 Task: Select the warning option in the lint id selector.
Action: Mouse moved to (9, 696)
Screenshot: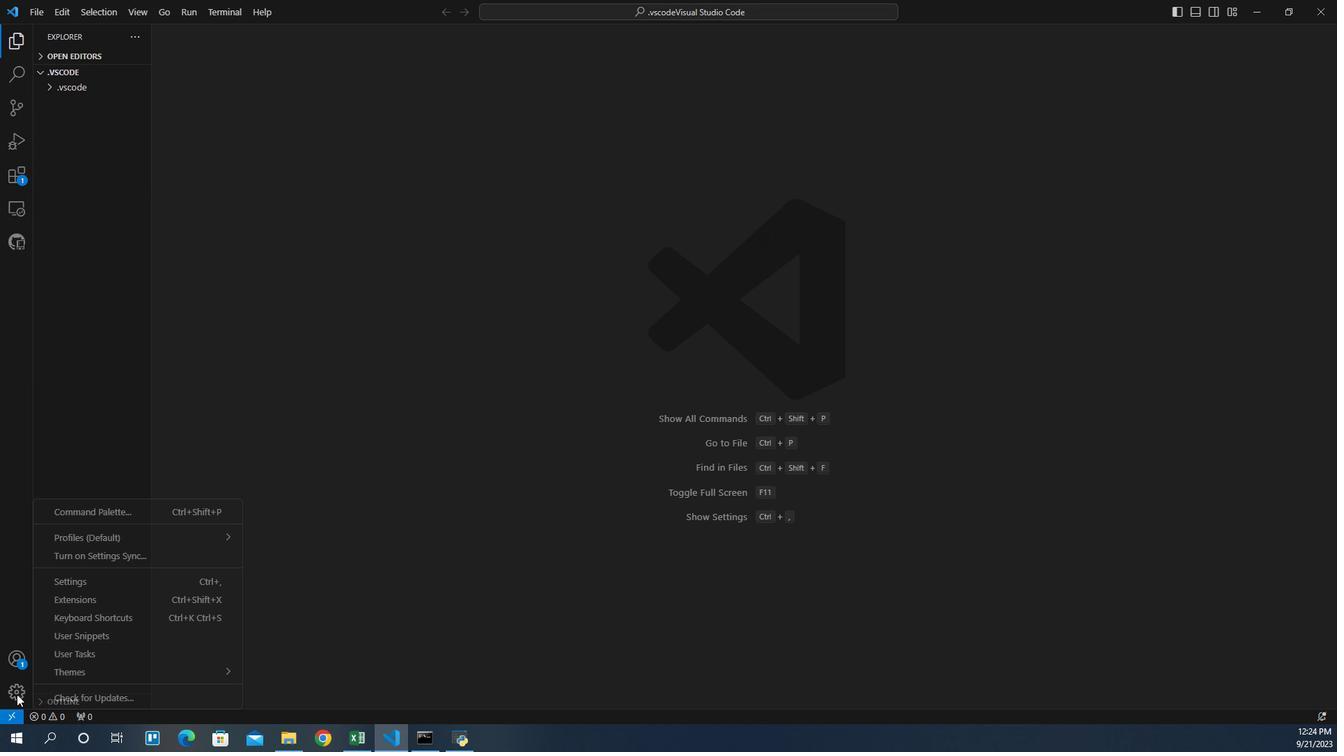 
Action: Mouse pressed left at (9, 696)
Screenshot: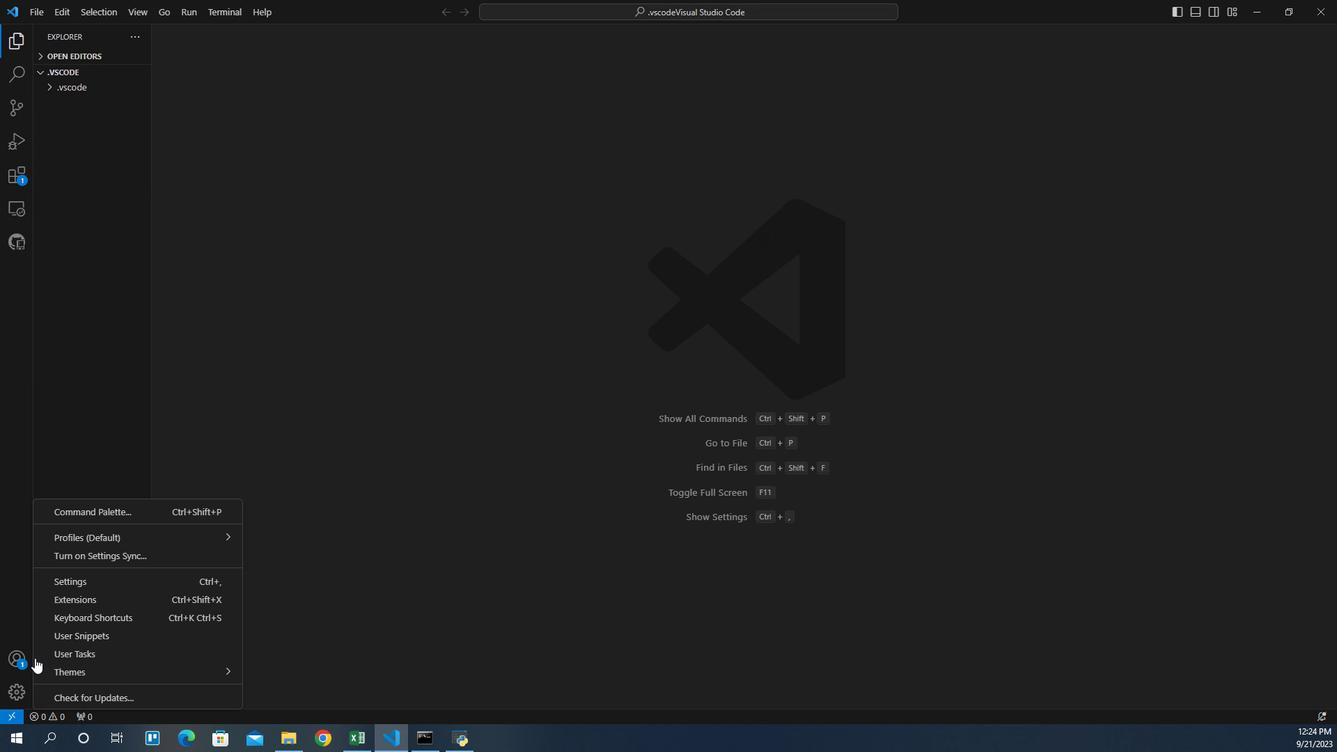 
Action: Mouse moved to (78, 590)
Screenshot: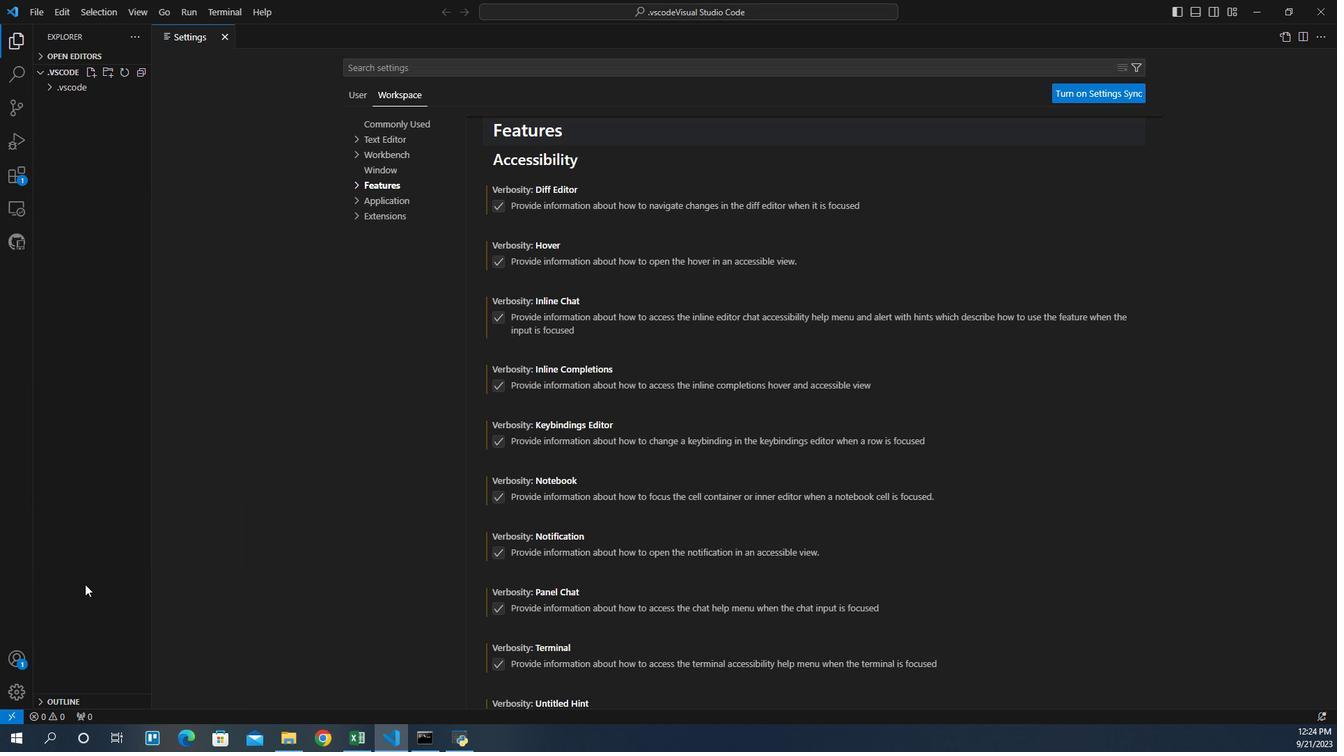 
Action: Mouse pressed left at (78, 590)
Screenshot: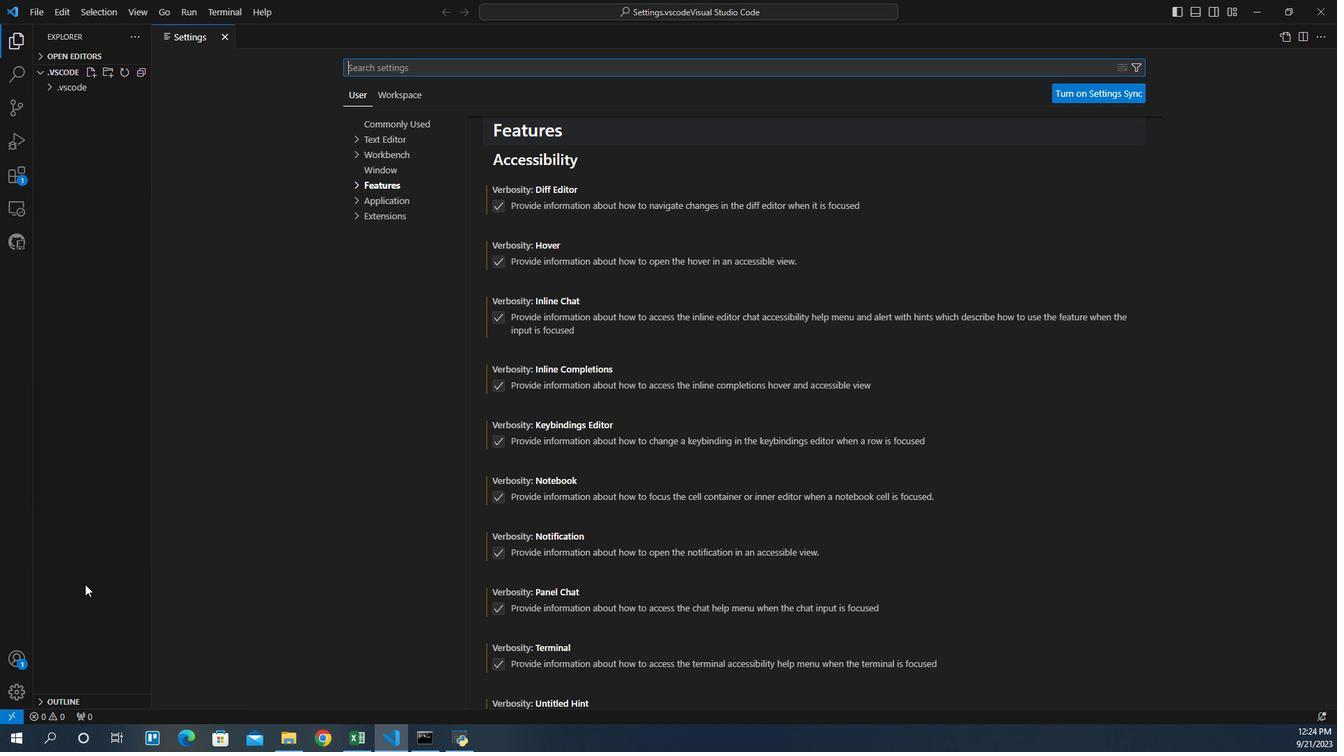 
Action: Mouse moved to (402, 117)
Screenshot: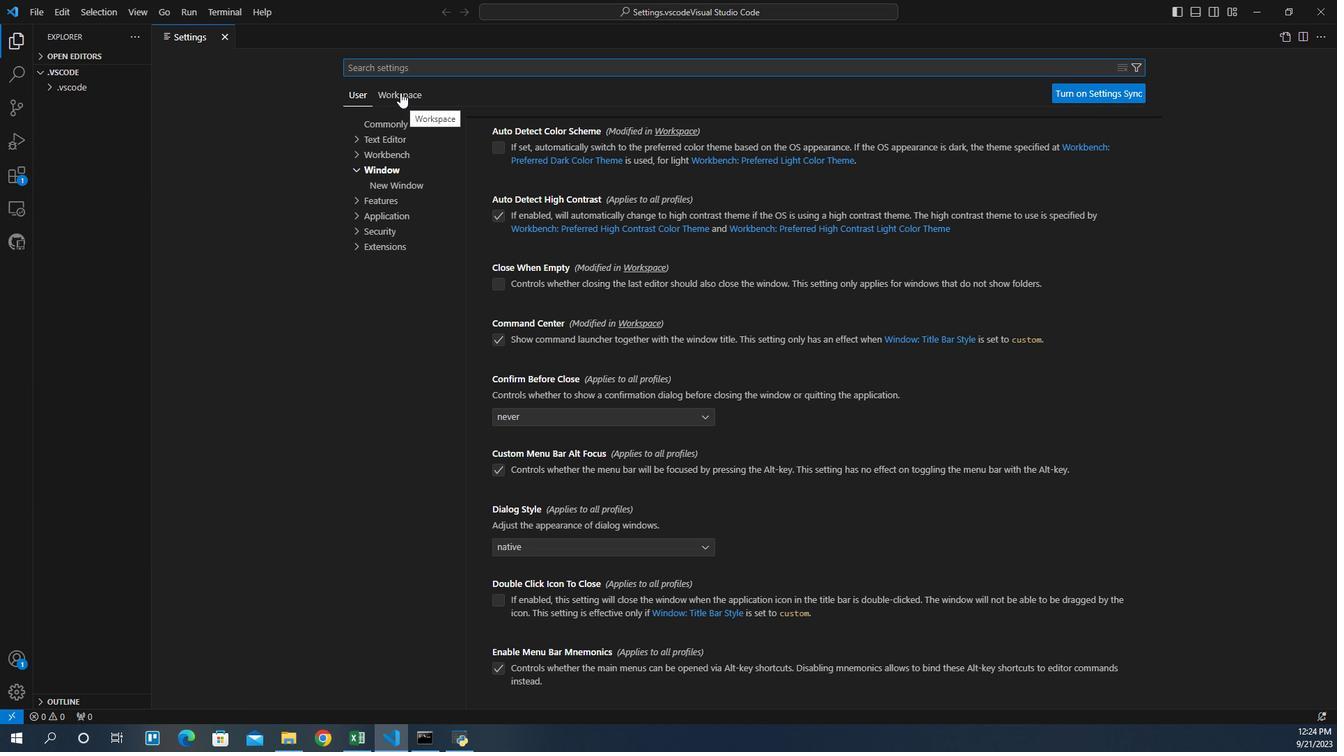 
Action: Mouse pressed left at (402, 117)
Screenshot: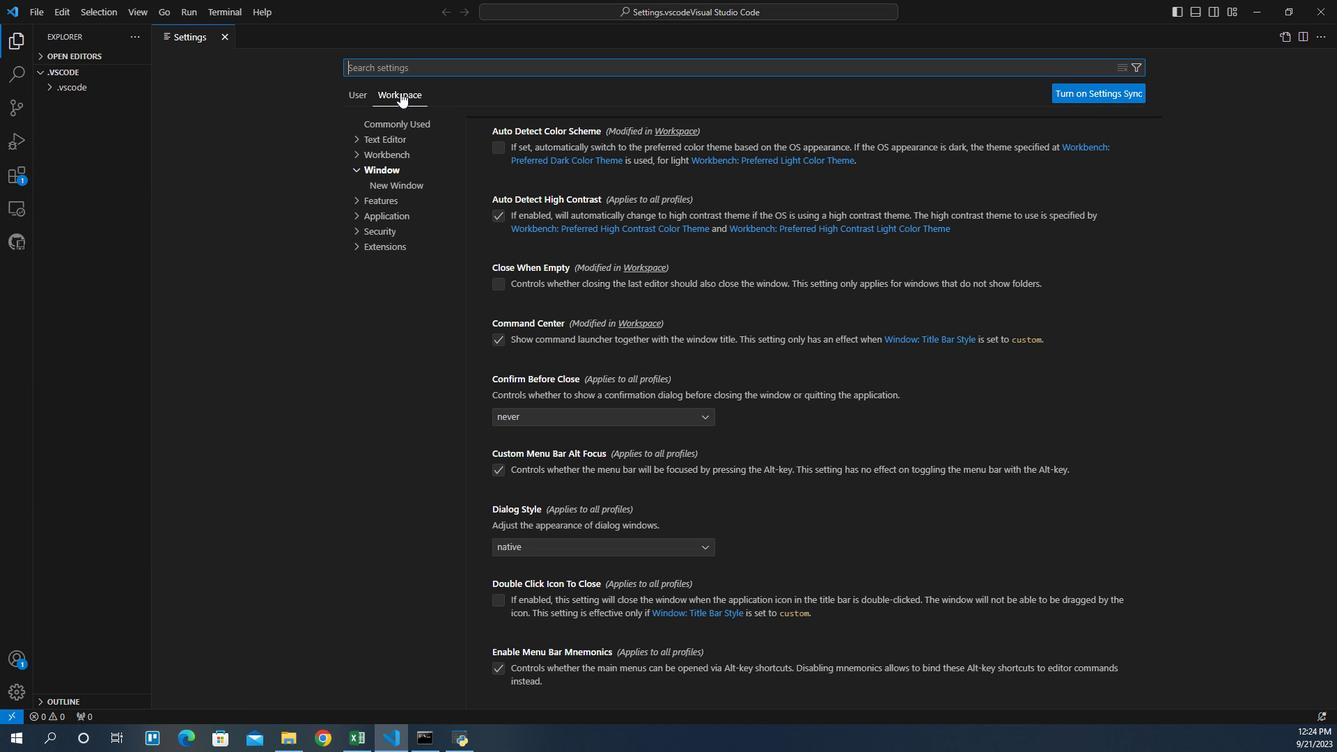 
Action: Mouse moved to (372, 234)
Screenshot: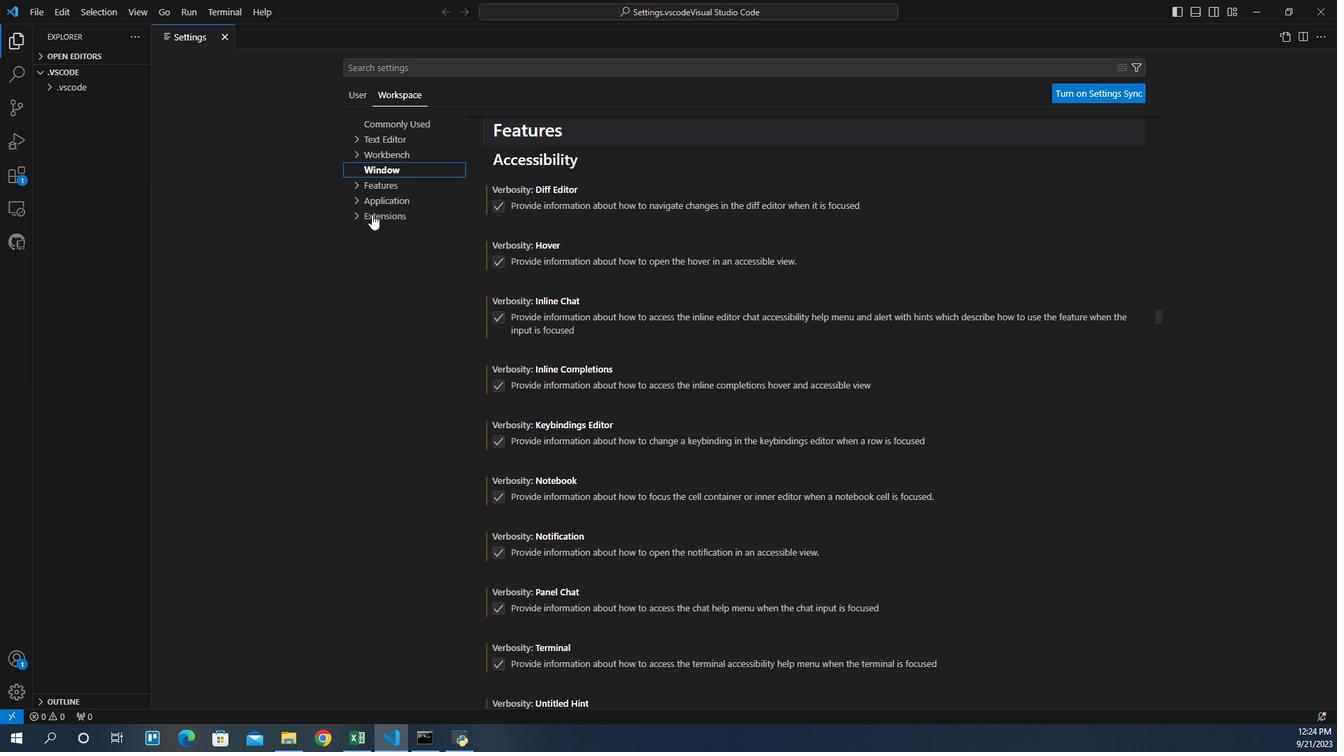 
Action: Mouse pressed left at (372, 234)
Screenshot: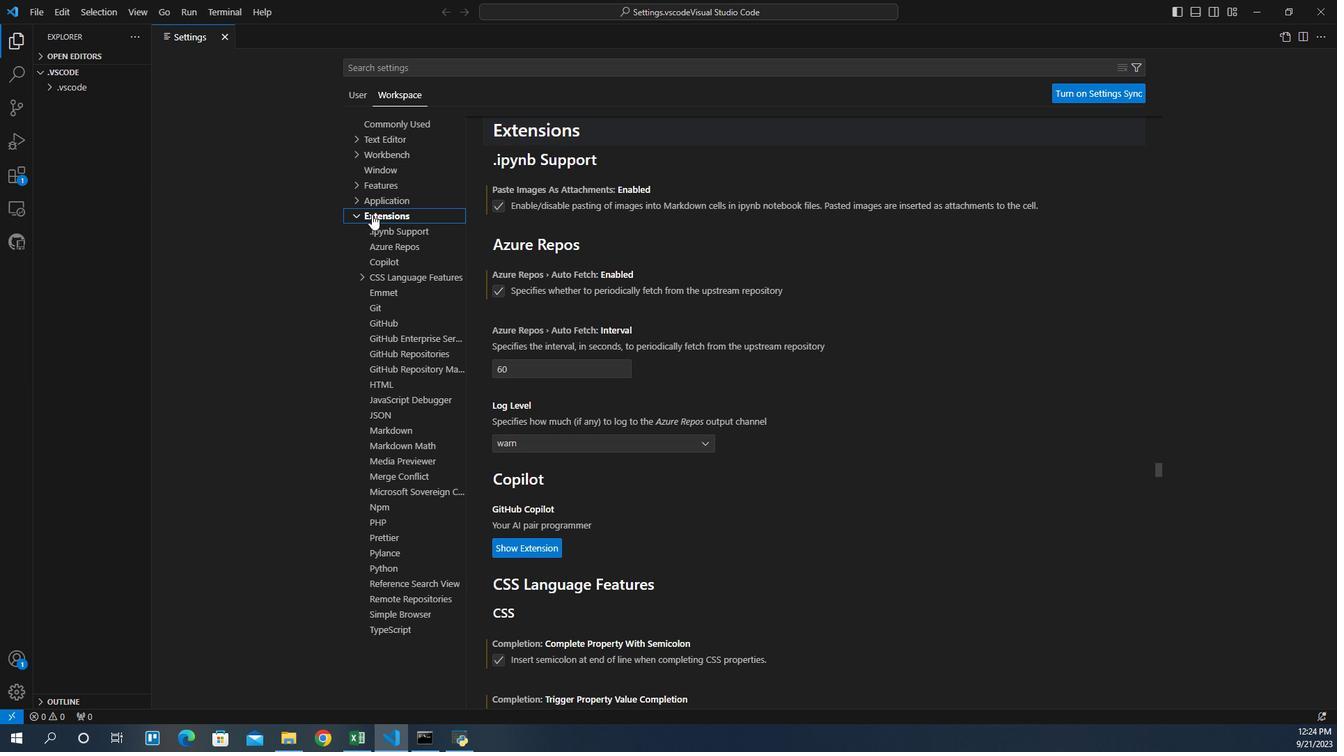 
Action: Mouse moved to (372, 290)
Screenshot: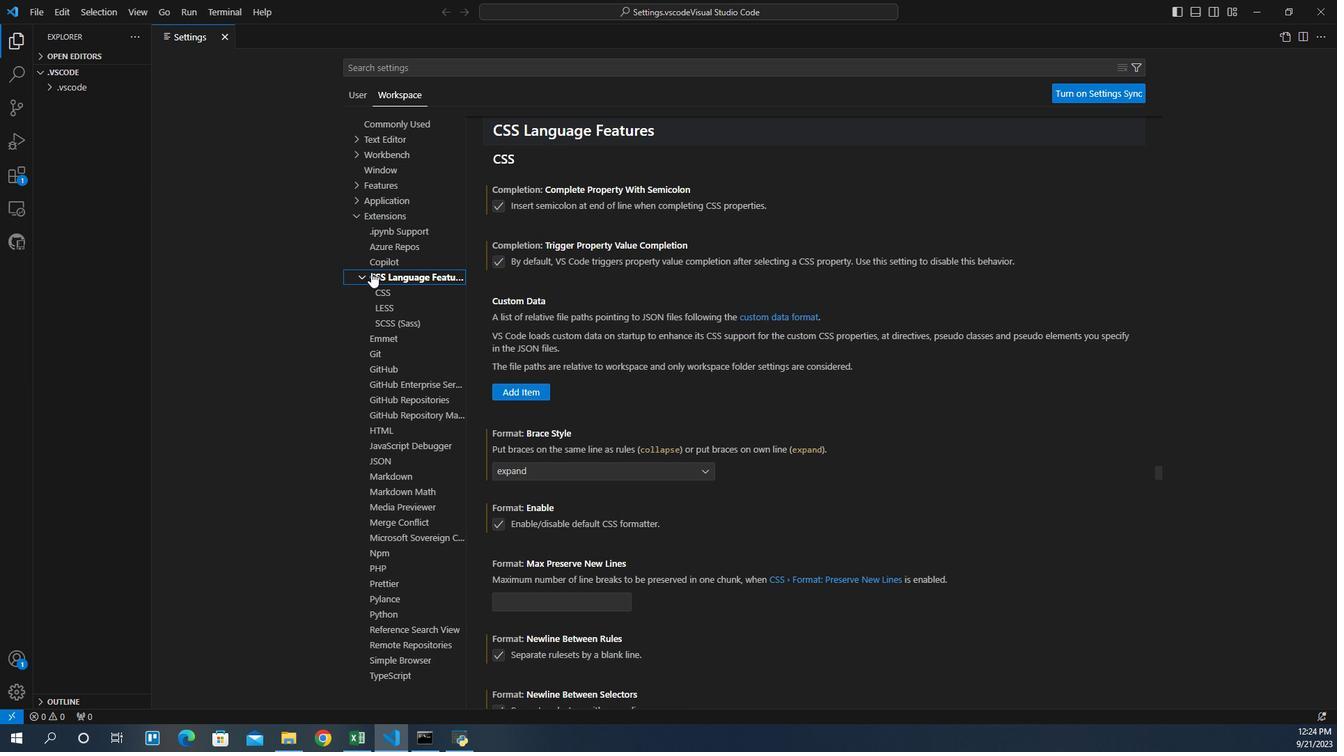 
Action: Mouse pressed left at (372, 290)
Screenshot: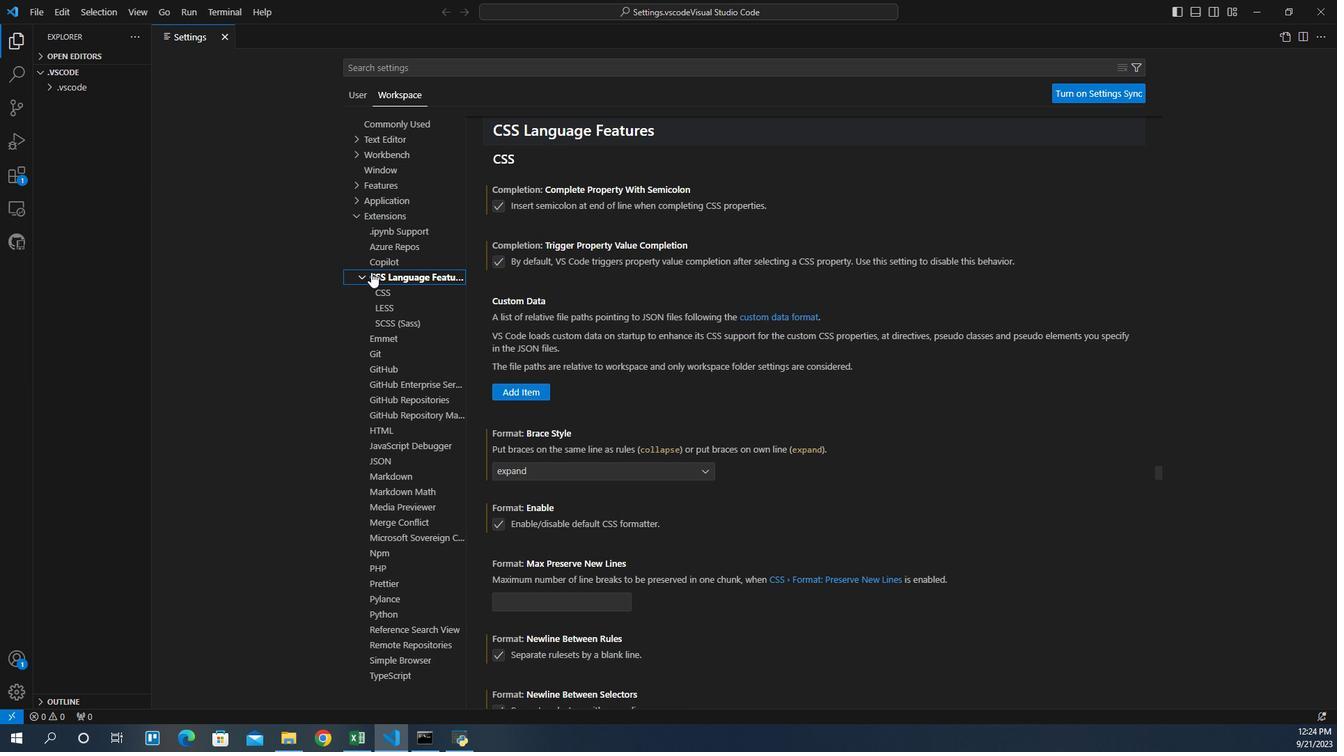 
Action: Mouse moved to (386, 323)
Screenshot: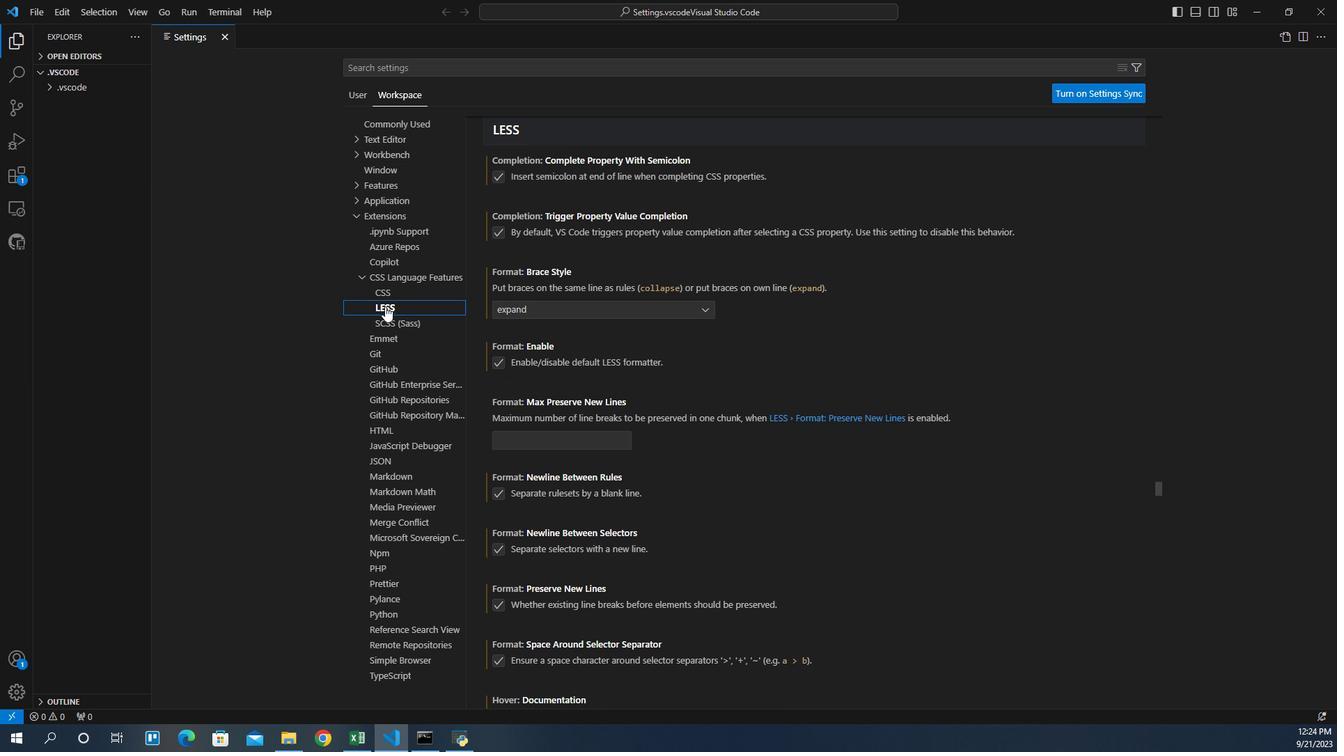 
Action: Mouse pressed left at (386, 323)
Screenshot: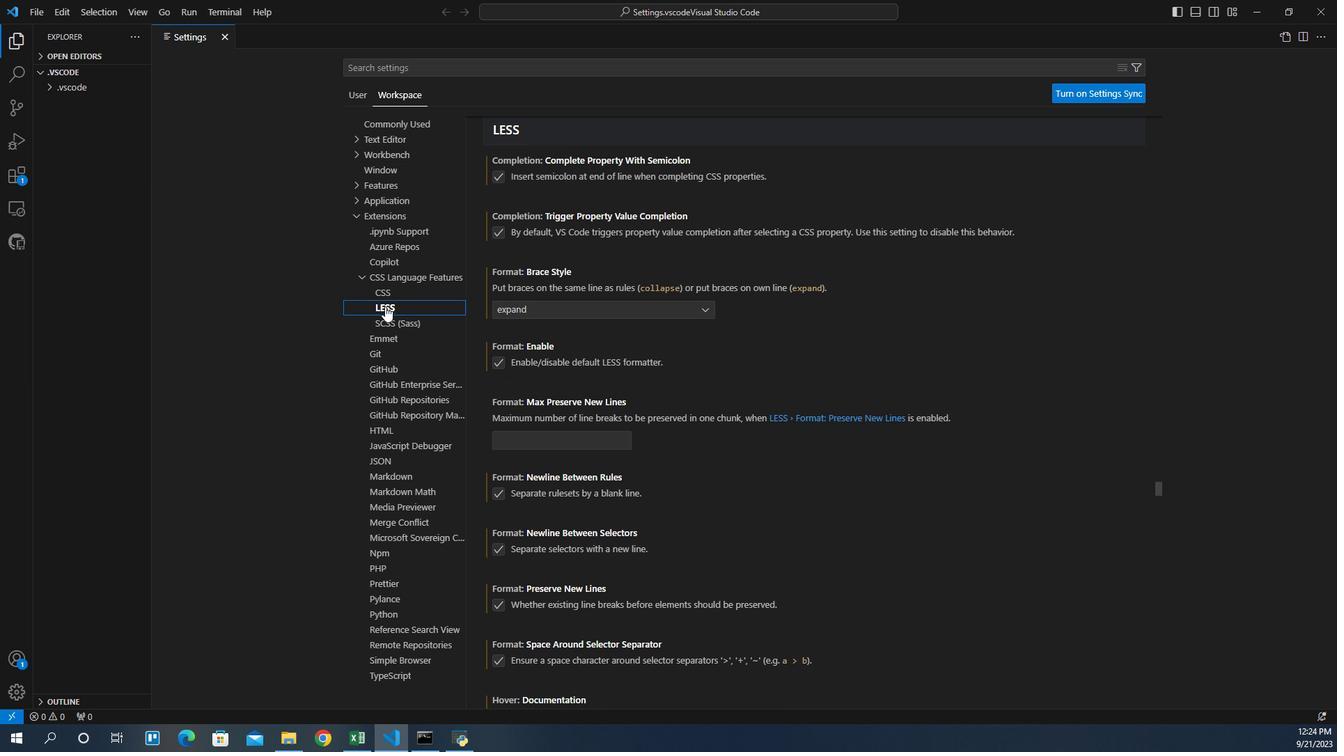 
Action: Mouse moved to (638, 503)
Screenshot: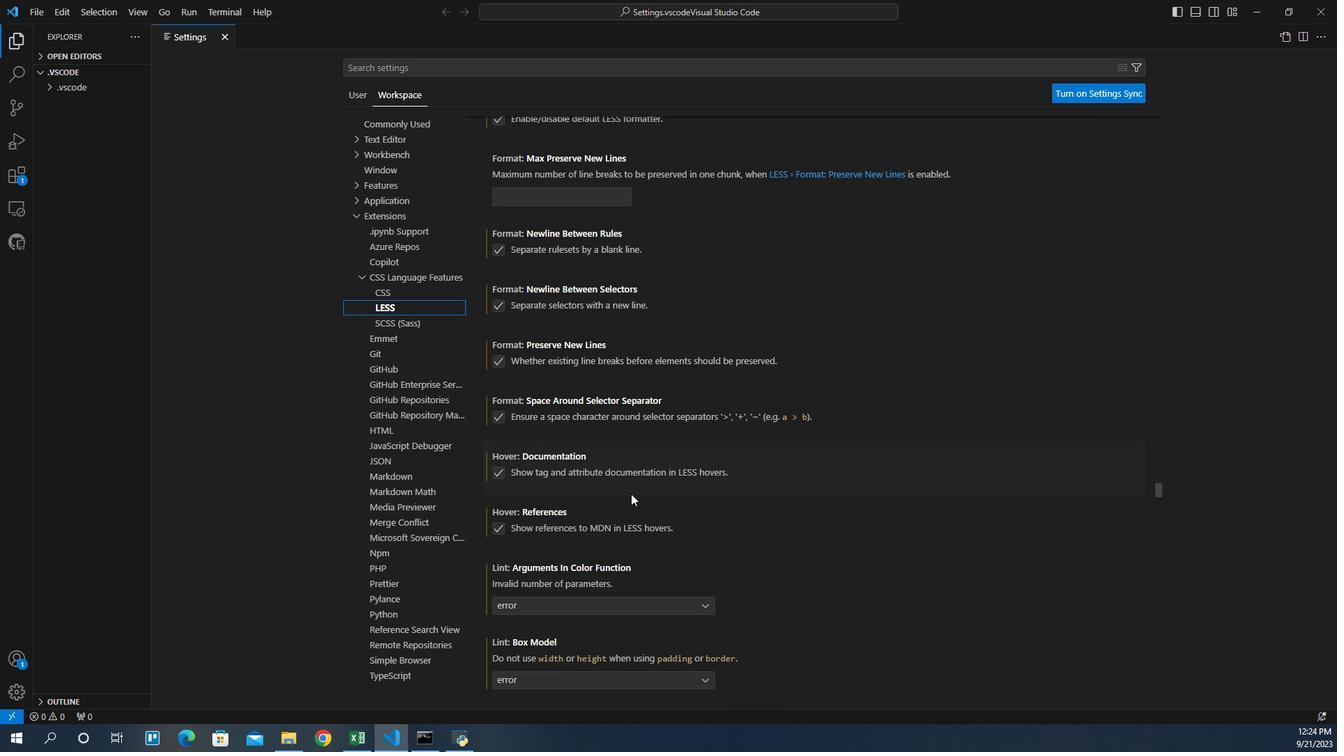 
Action: Mouse scrolled (638, 503) with delta (0, 0)
Screenshot: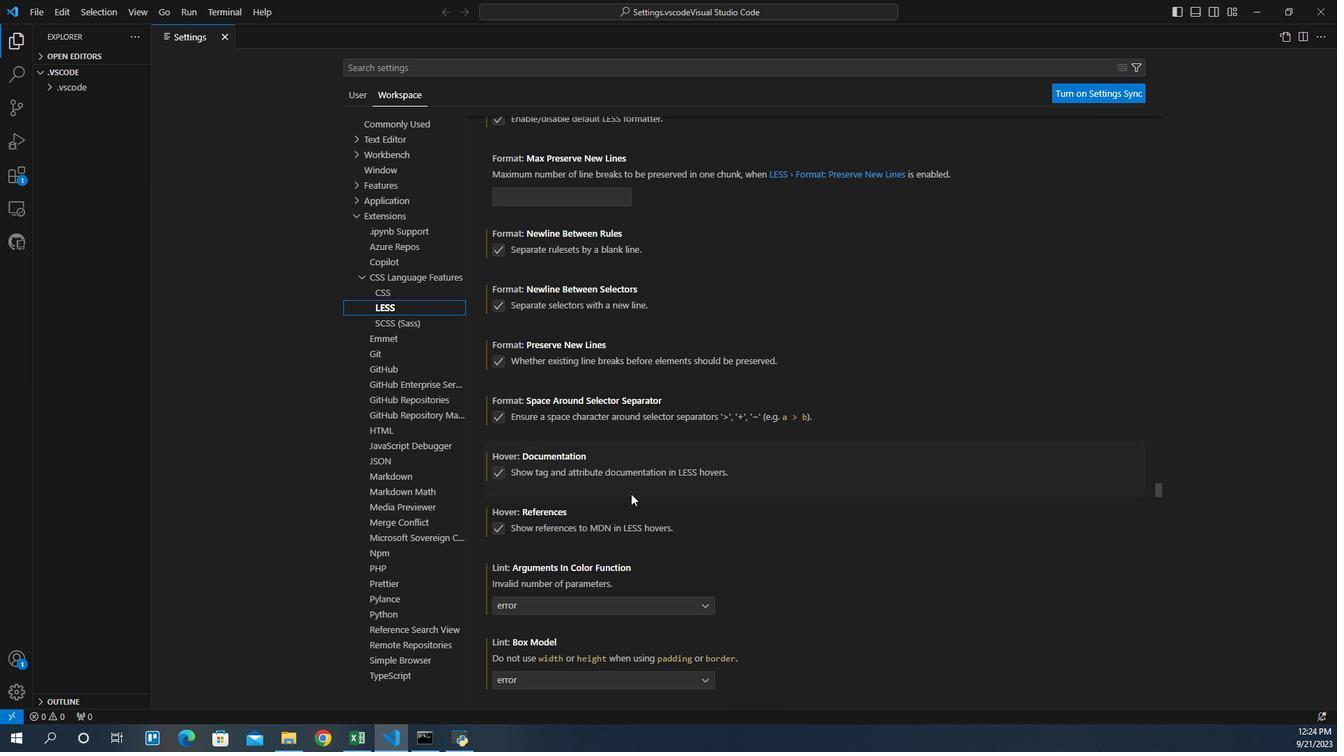 
Action: Mouse scrolled (638, 503) with delta (0, 0)
Screenshot: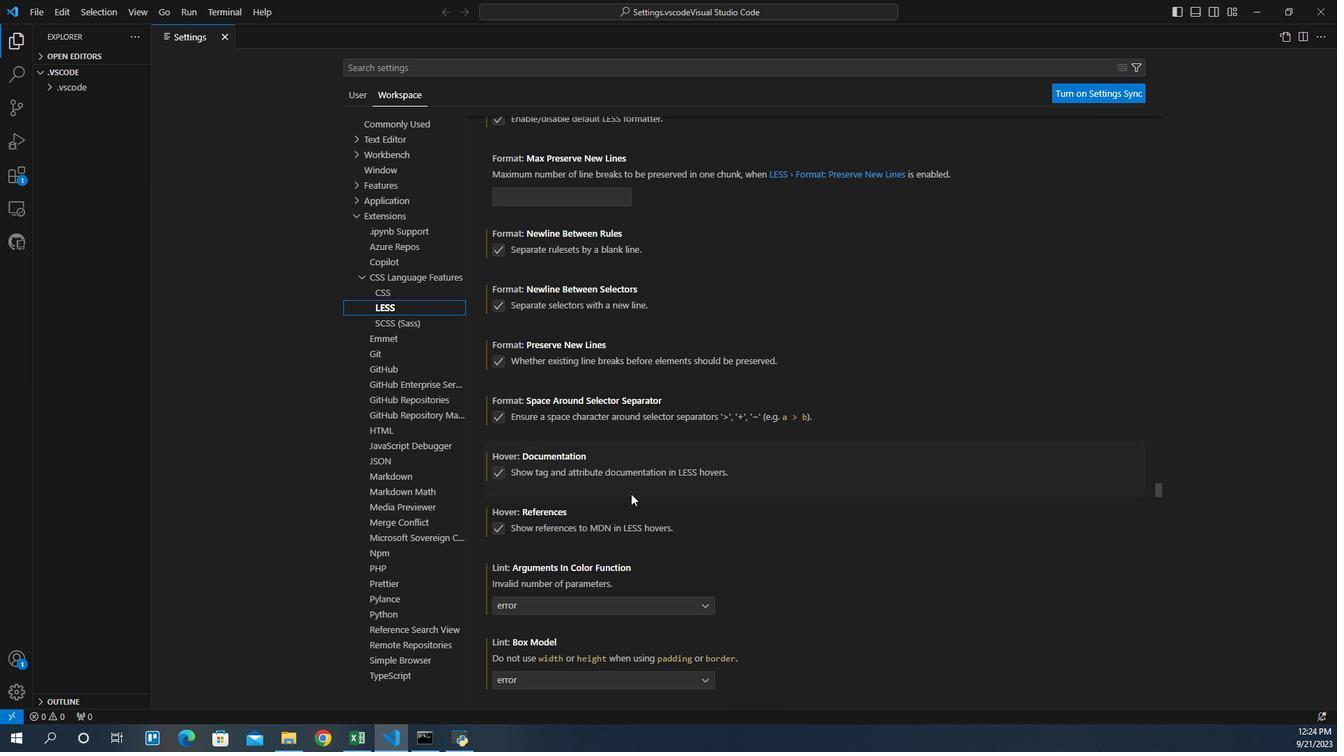 
Action: Mouse scrolled (638, 503) with delta (0, 0)
Screenshot: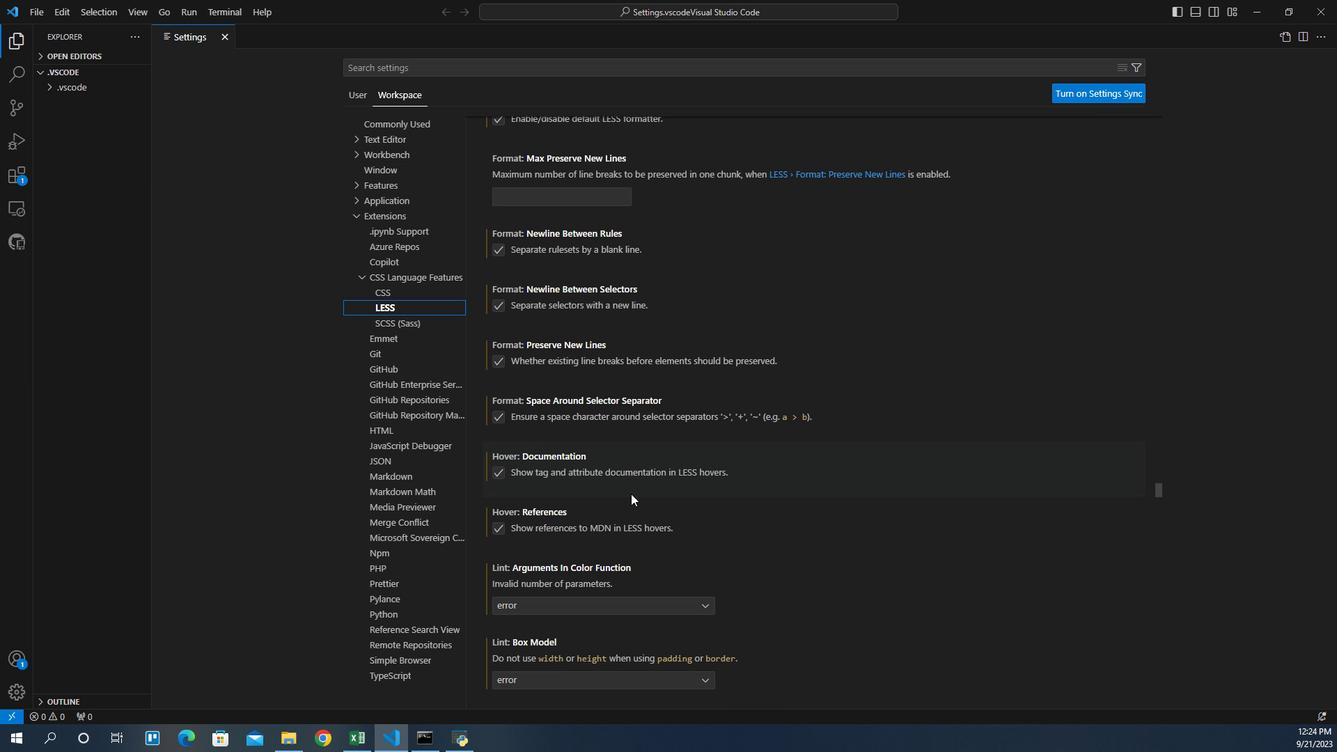 
Action: Mouse scrolled (638, 503) with delta (0, 0)
Screenshot: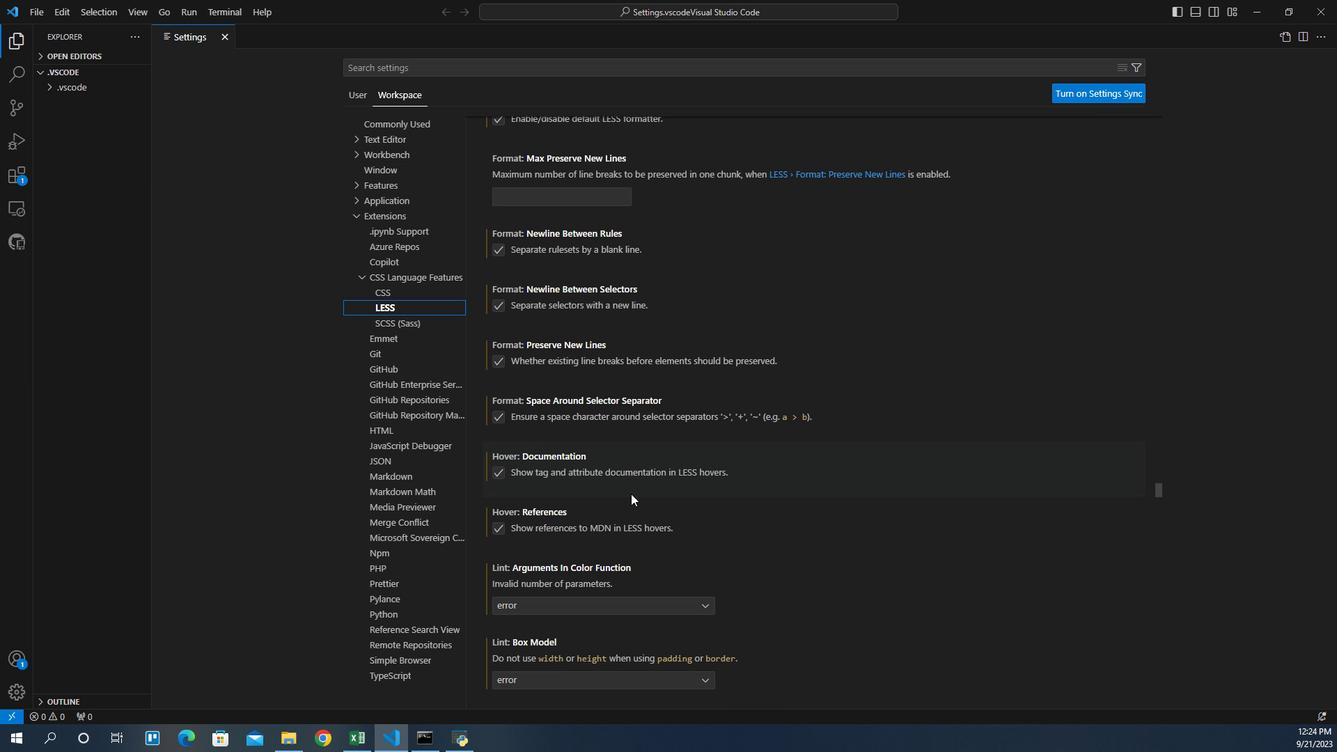 
Action: Mouse scrolled (638, 503) with delta (0, 0)
Screenshot: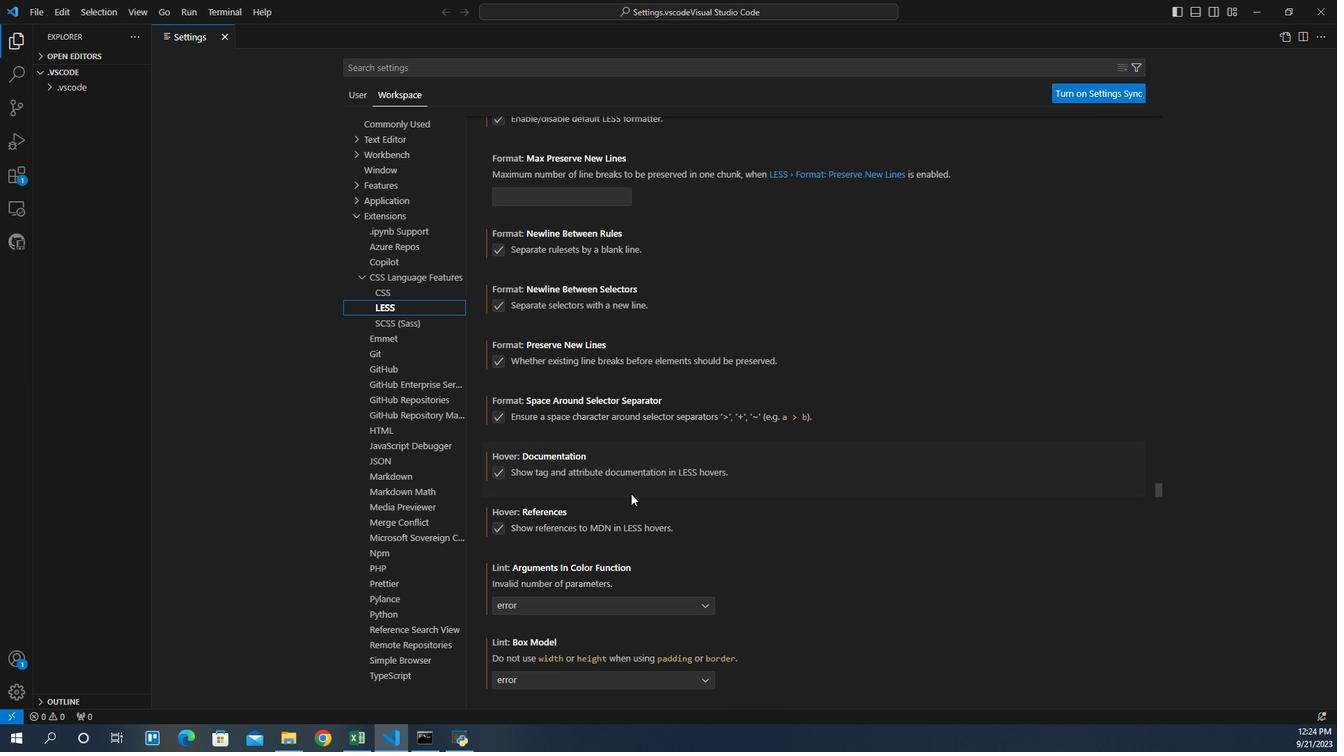 
Action: Mouse scrolled (638, 503) with delta (0, 0)
Screenshot: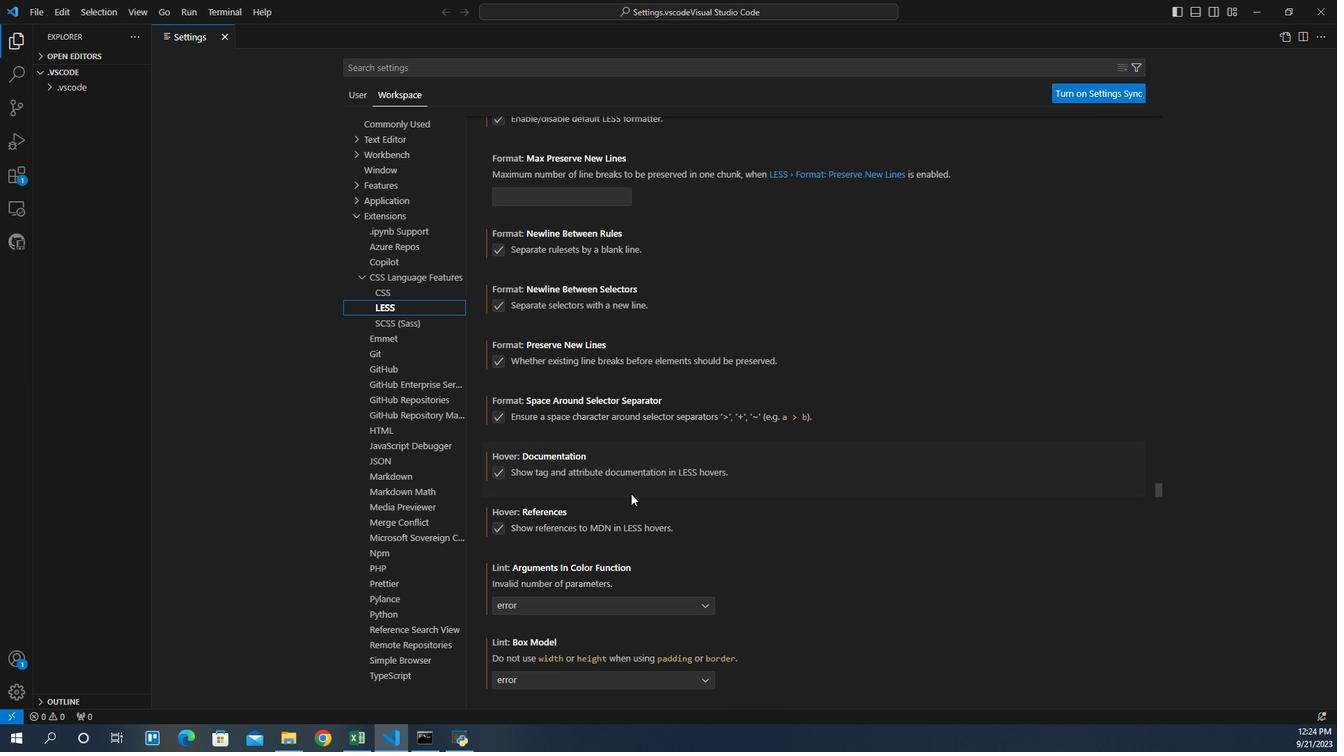 
Action: Mouse scrolled (638, 503) with delta (0, 0)
Screenshot: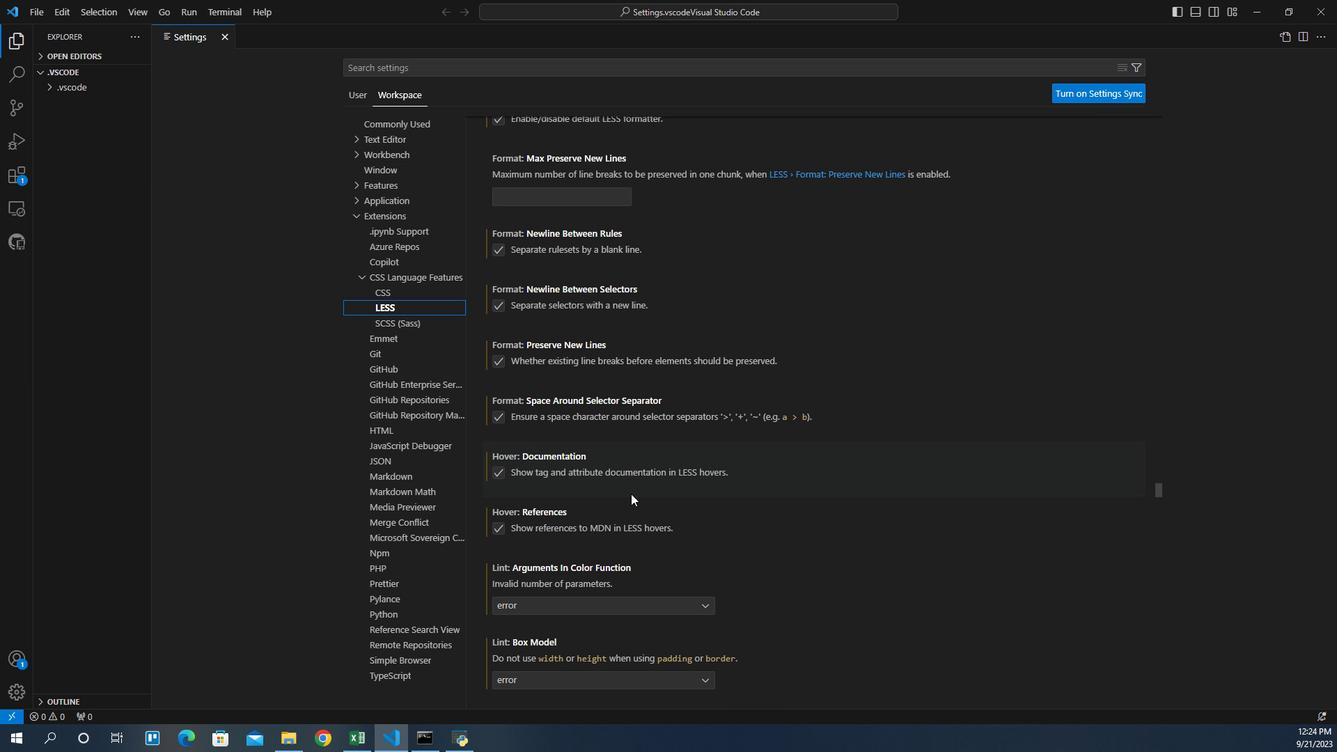 
Action: Mouse scrolled (638, 503) with delta (0, 0)
Screenshot: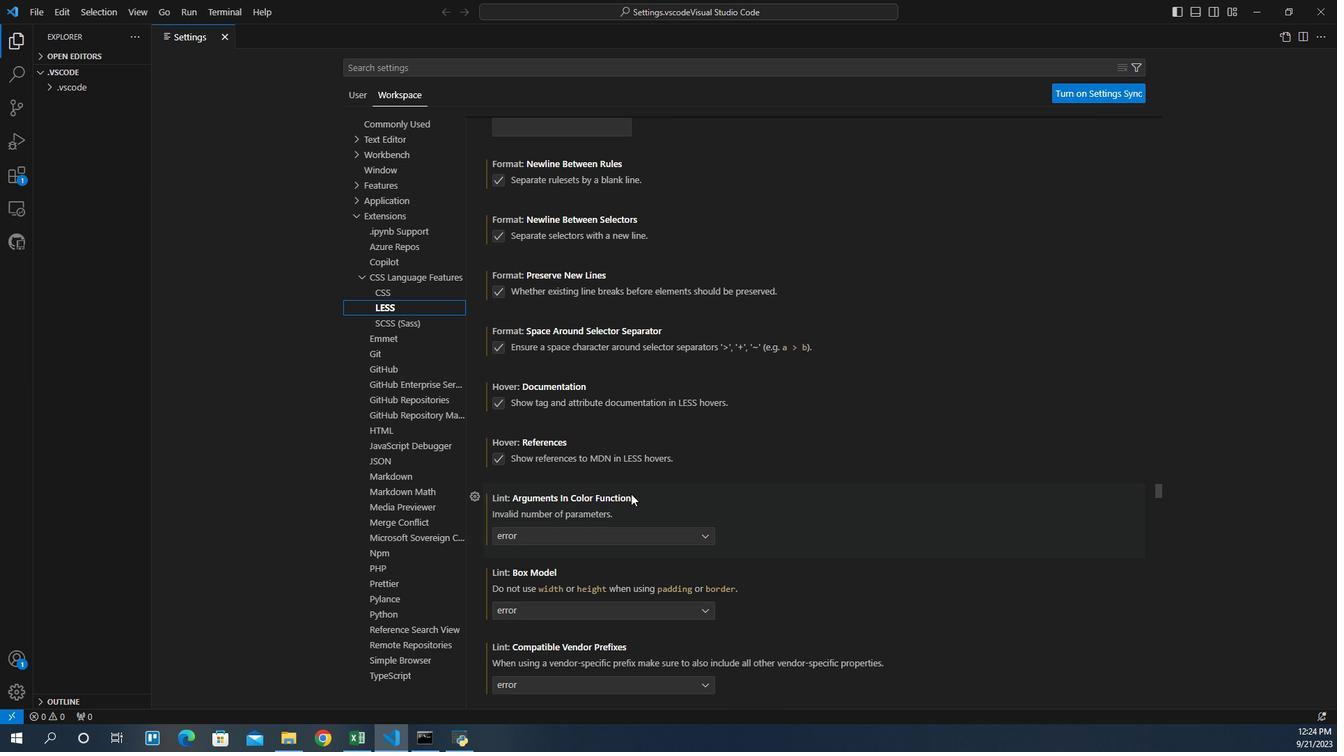 
Action: Mouse scrolled (638, 503) with delta (0, 0)
Screenshot: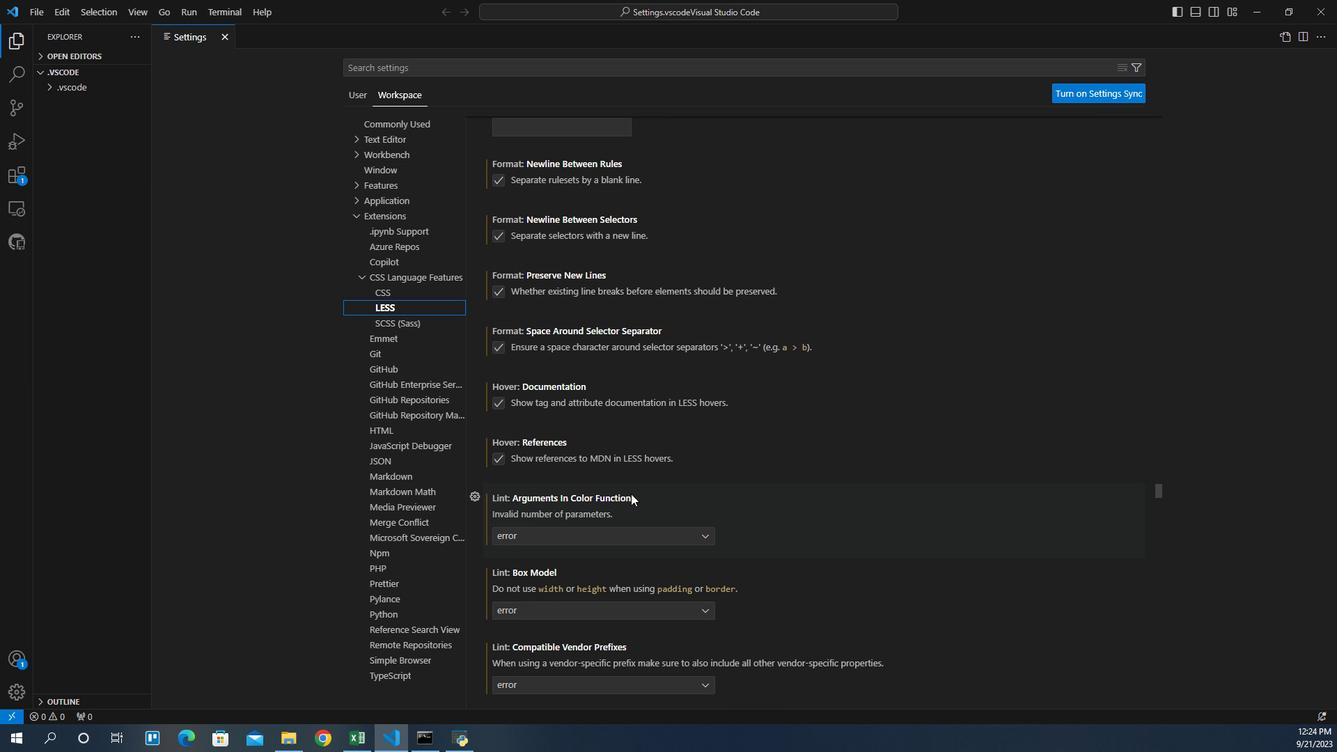
Action: Mouse scrolled (638, 503) with delta (0, 0)
Screenshot: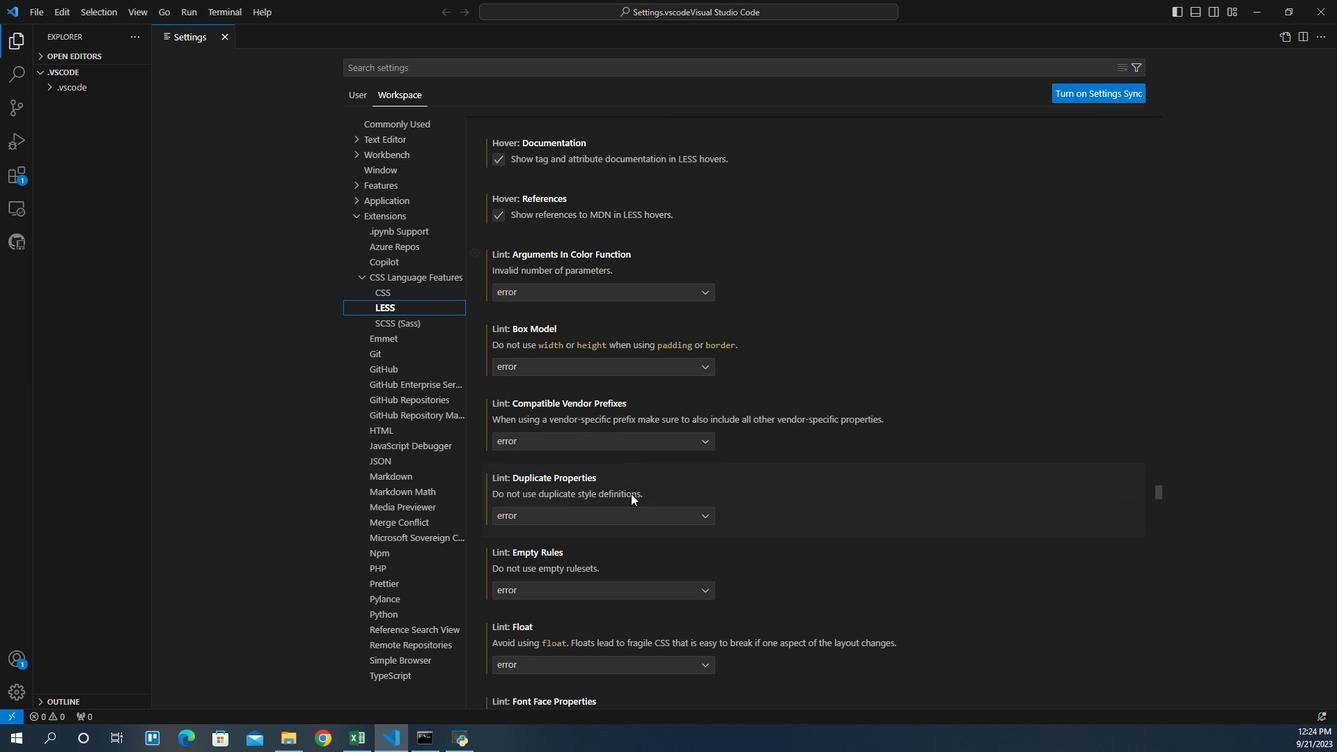 
Action: Mouse scrolled (638, 503) with delta (0, 0)
Screenshot: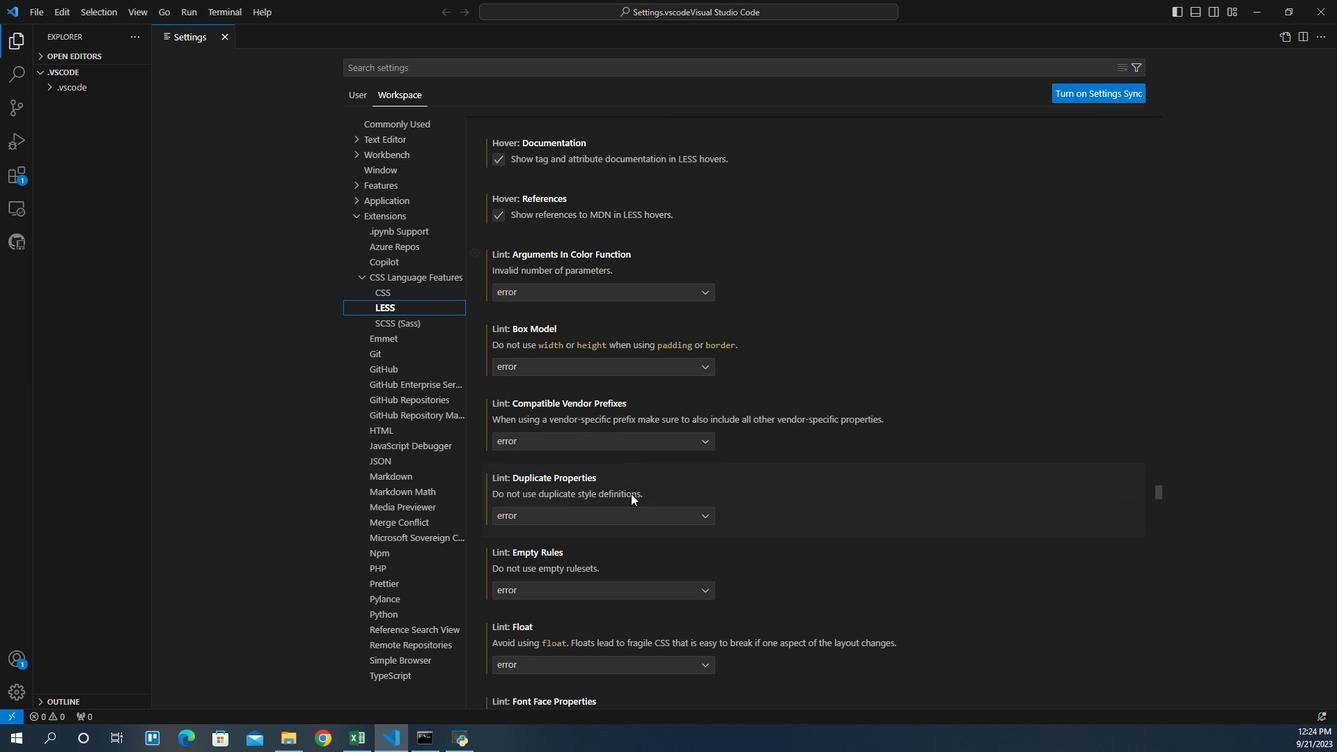 
Action: Mouse scrolled (638, 503) with delta (0, 0)
Screenshot: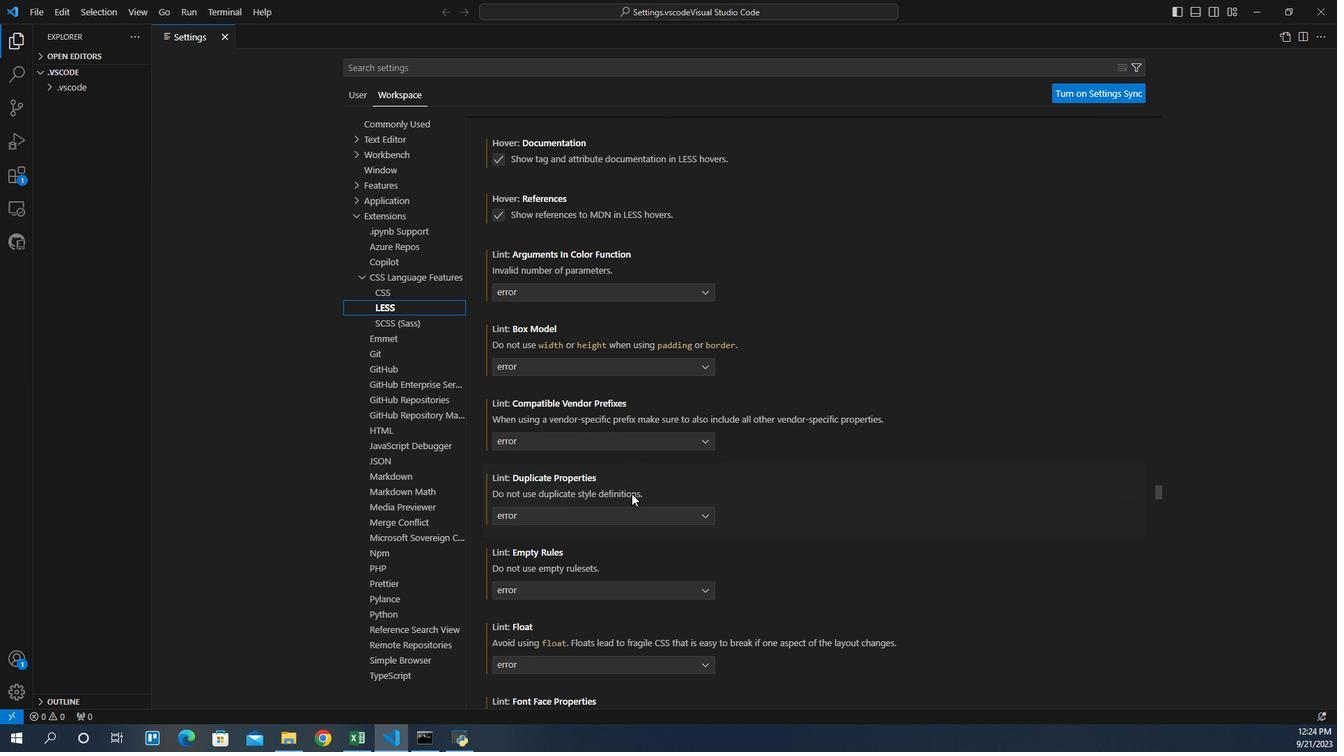 
Action: Mouse scrolled (638, 503) with delta (0, 0)
Screenshot: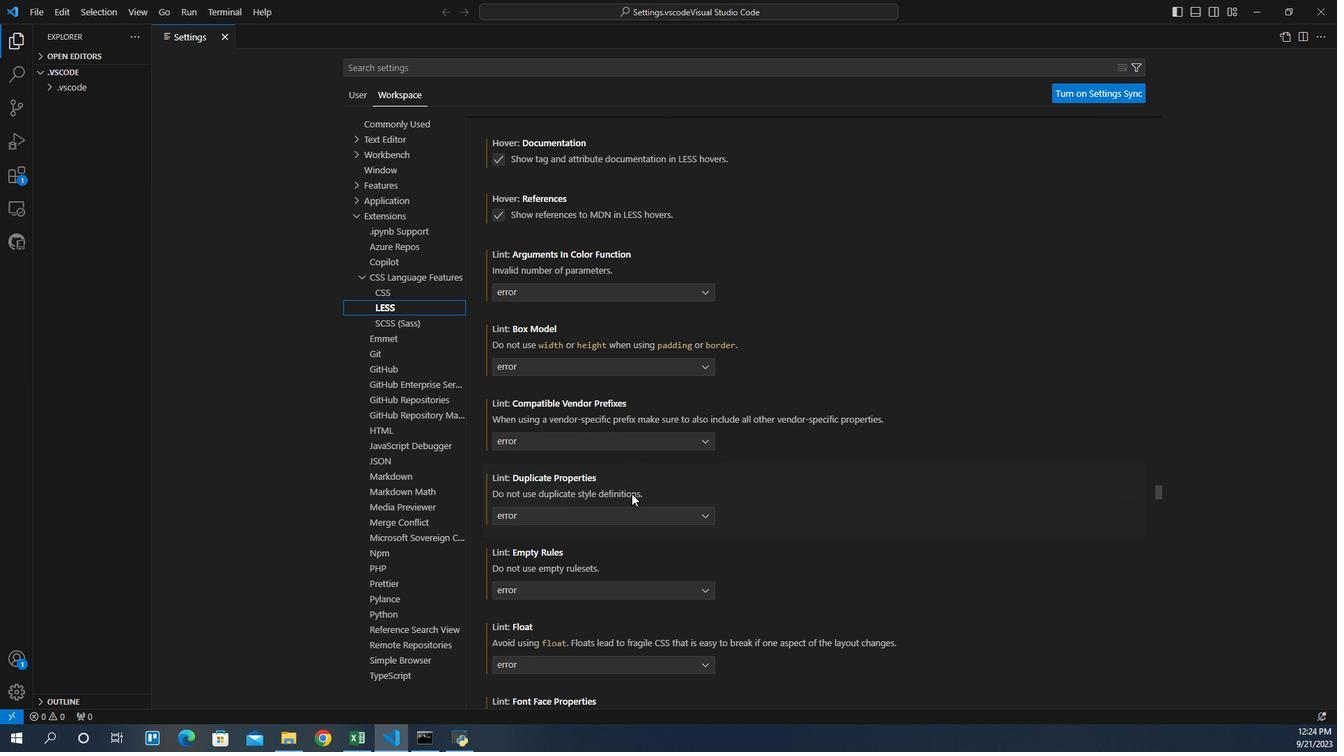 
Action: Mouse scrolled (638, 503) with delta (0, 0)
Screenshot: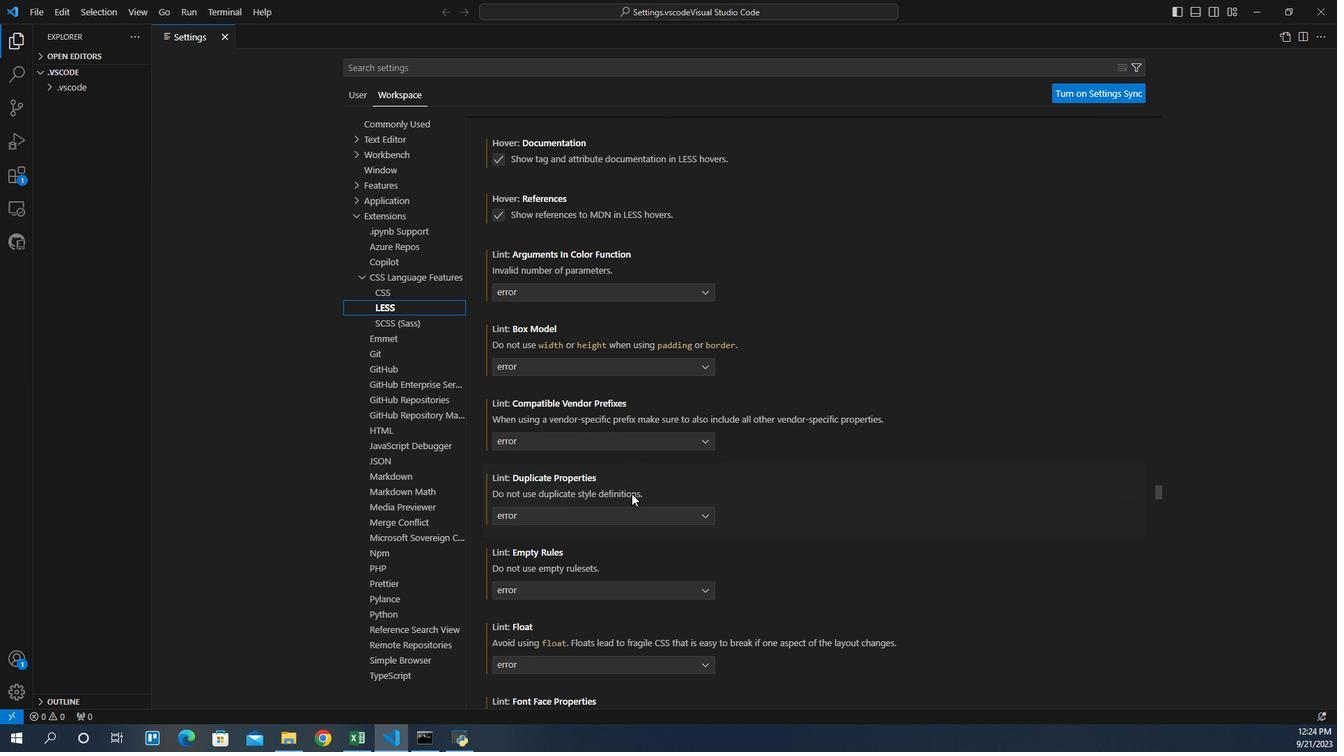 
Action: Mouse scrolled (638, 503) with delta (0, 0)
Screenshot: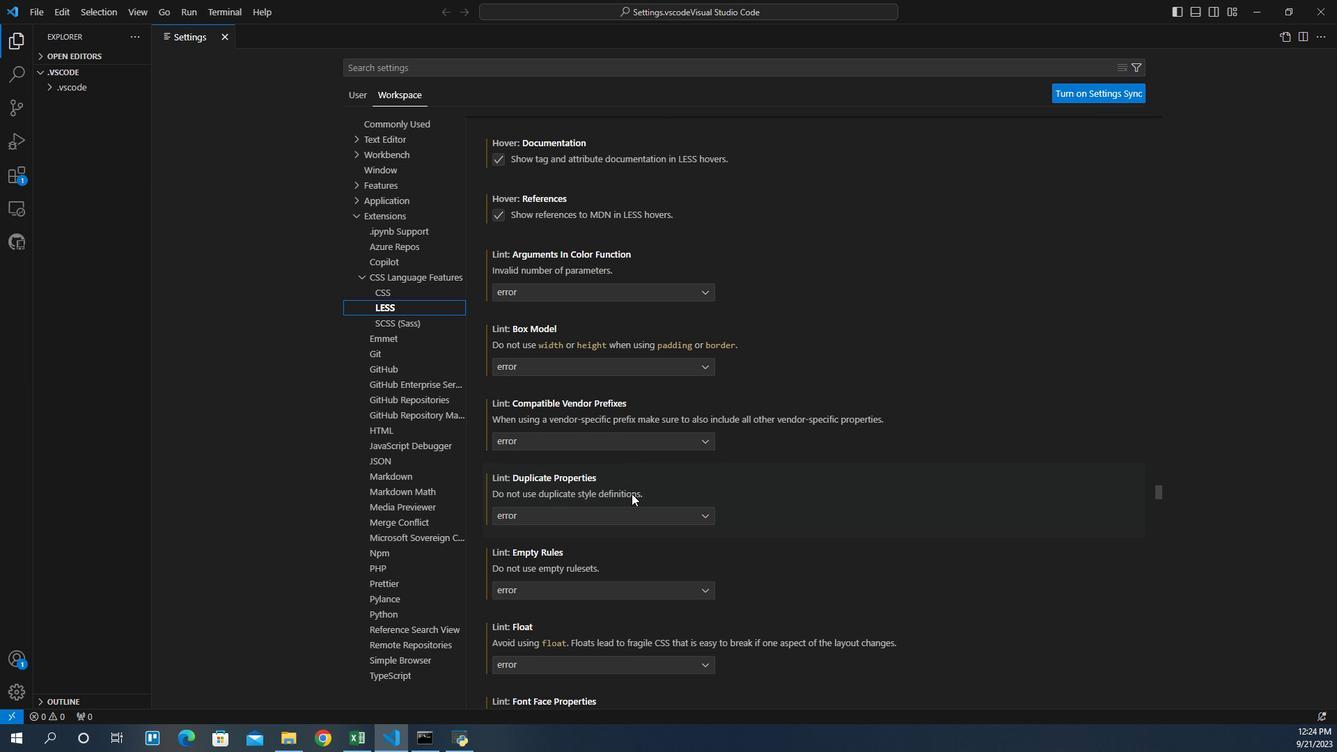 
Action: Mouse scrolled (638, 503) with delta (0, 0)
Screenshot: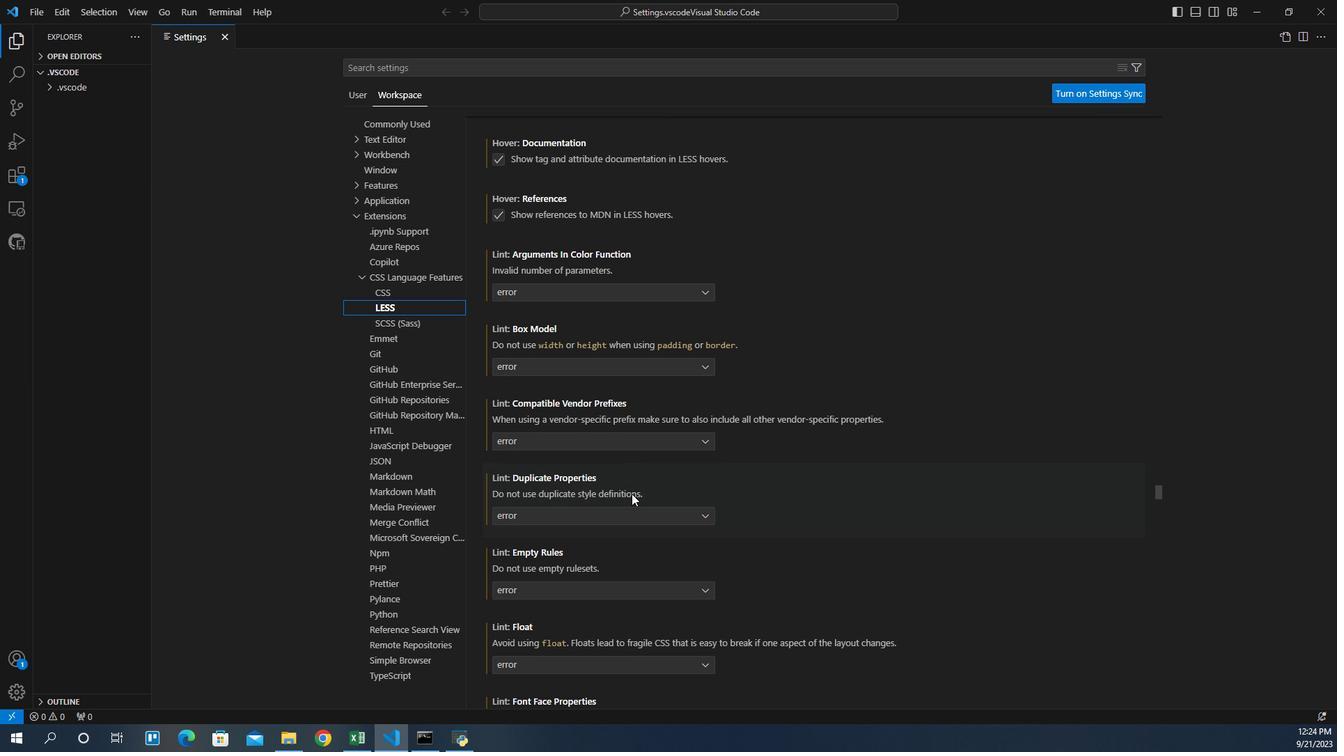 
Action: Mouse moved to (639, 503)
Screenshot: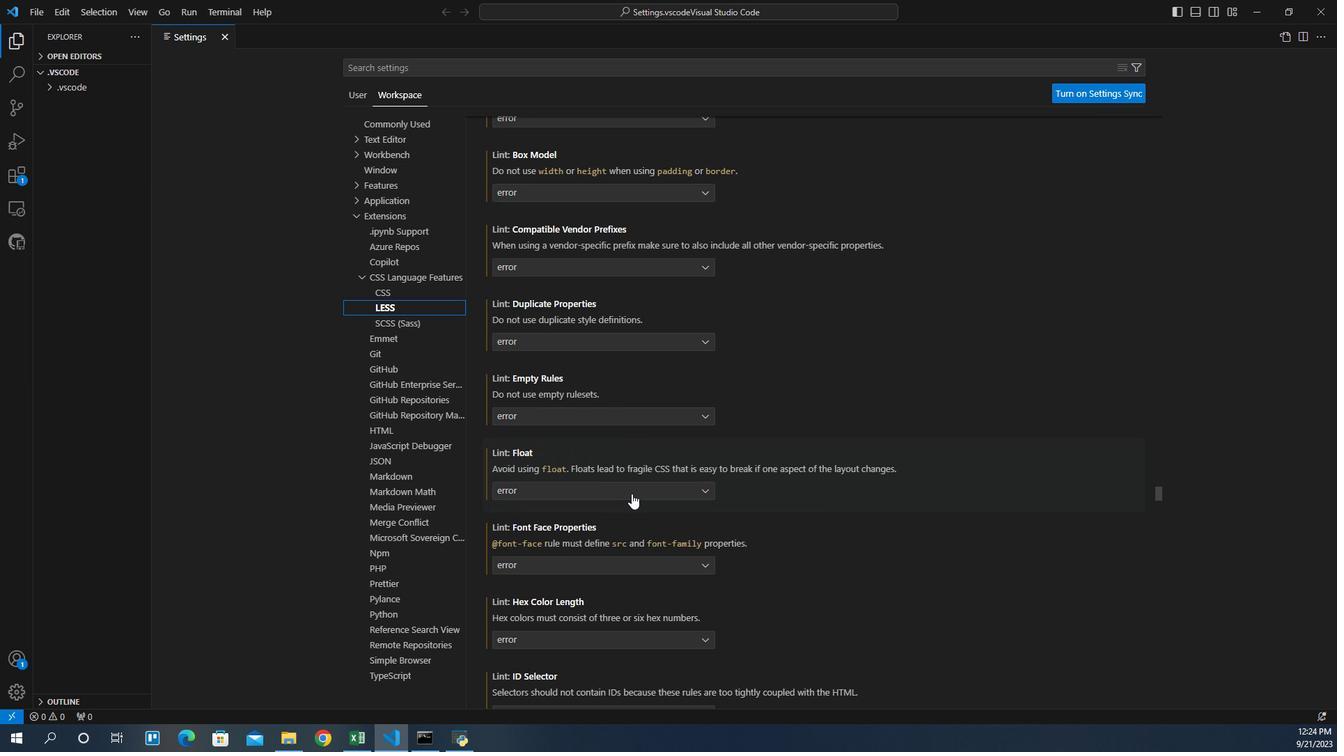 
Action: Mouse scrolled (639, 503) with delta (0, 0)
Screenshot: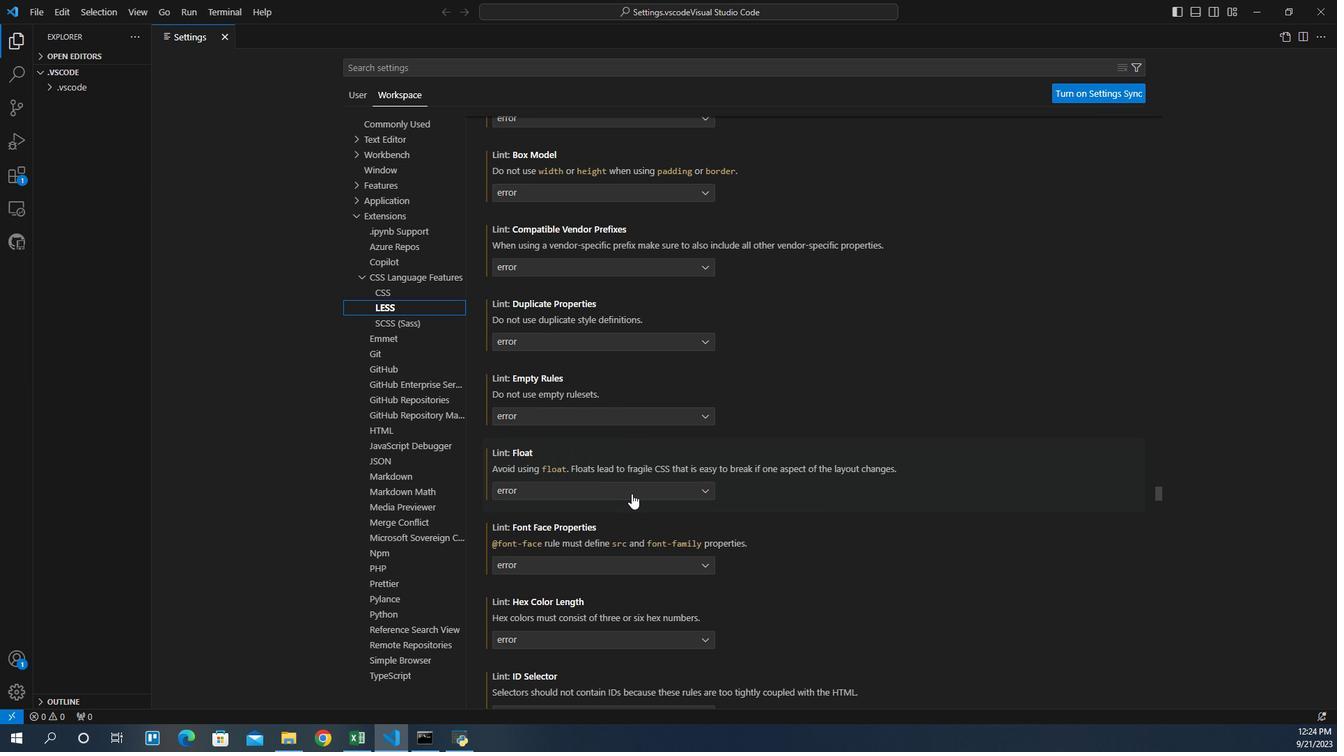 
Action: Mouse scrolled (639, 503) with delta (0, 0)
Screenshot: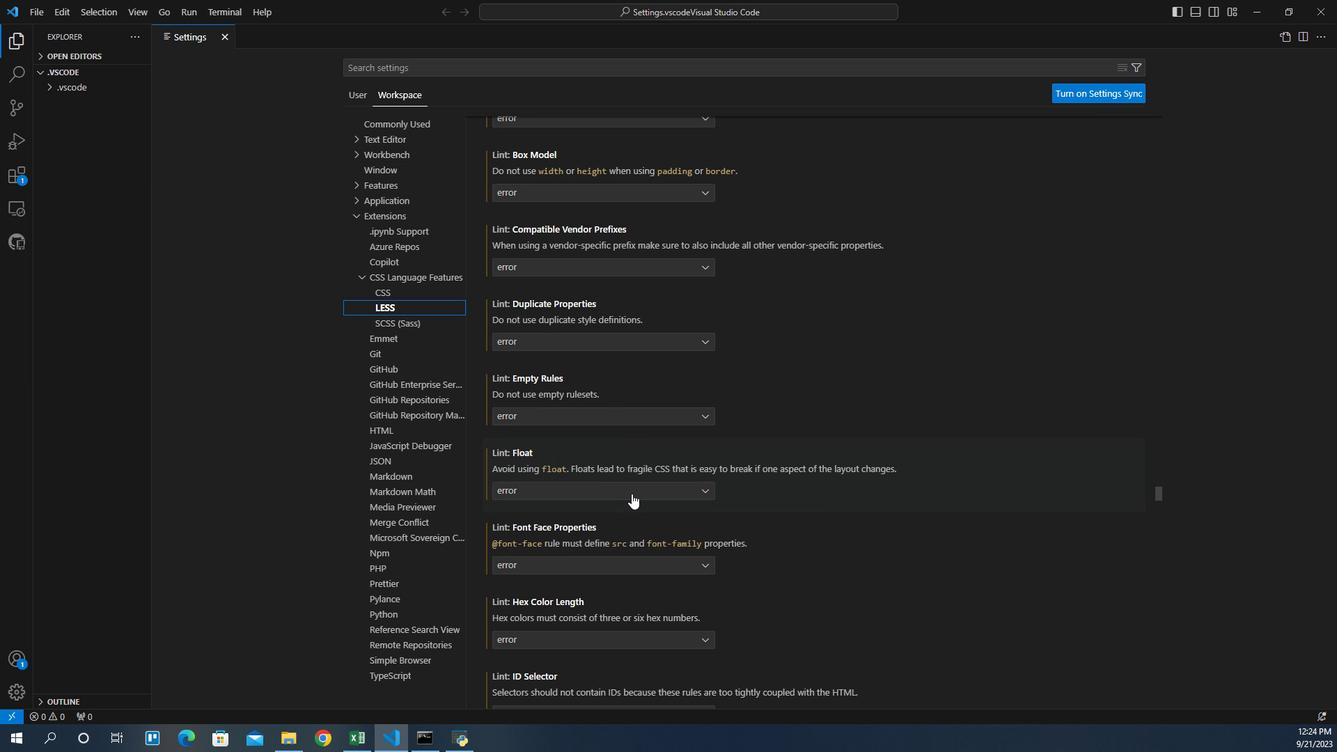 
Action: Mouse scrolled (639, 503) with delta (0, 0)
Screenshot: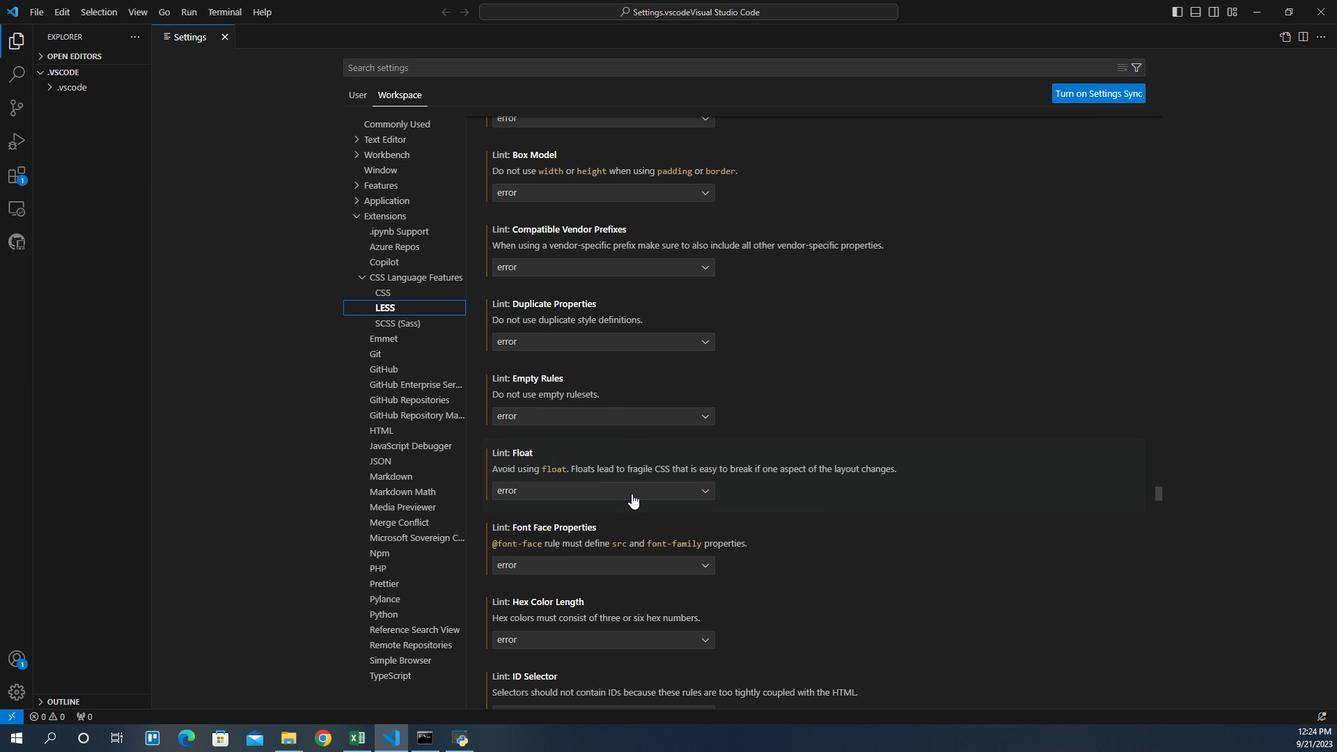 
Action: Mouse scrolled (639, 503) with delta (0, 0)
Screenshot: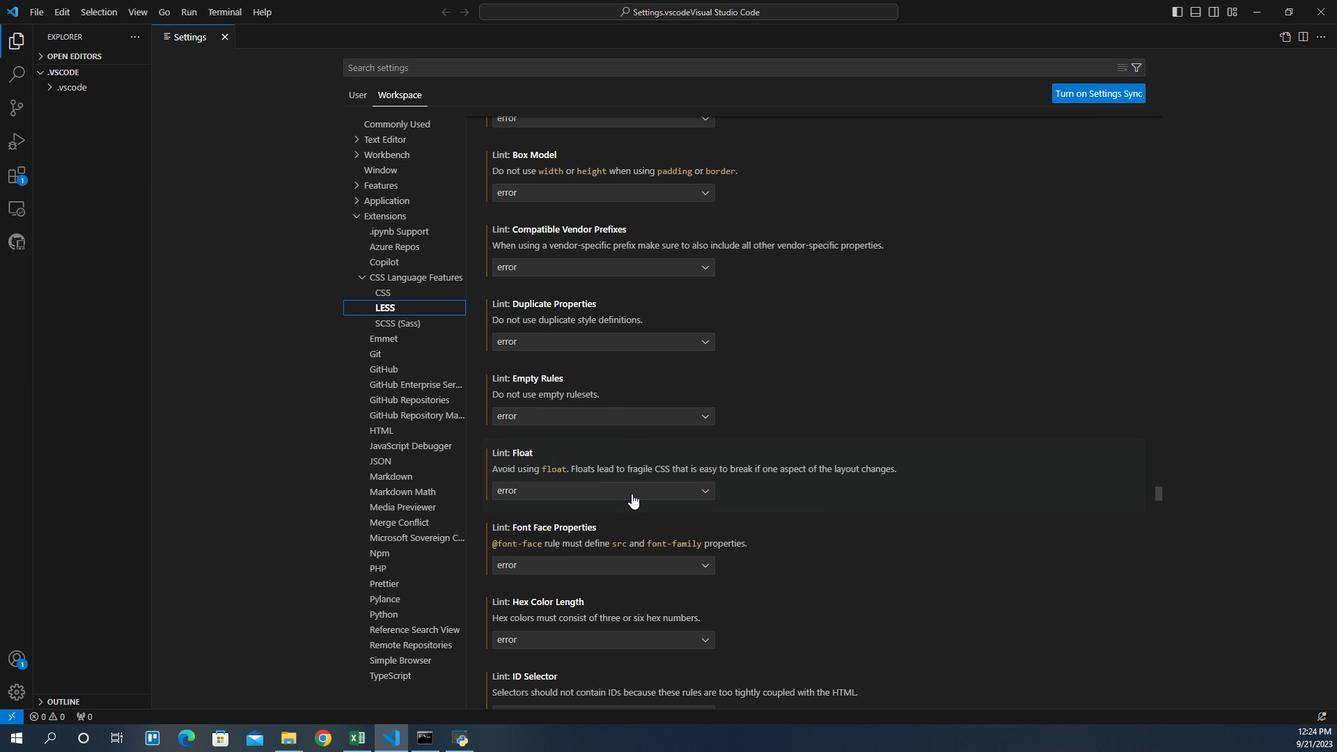 
Action: Mouse scrolled (639, 503) with delta (0, 0)
Screenshot: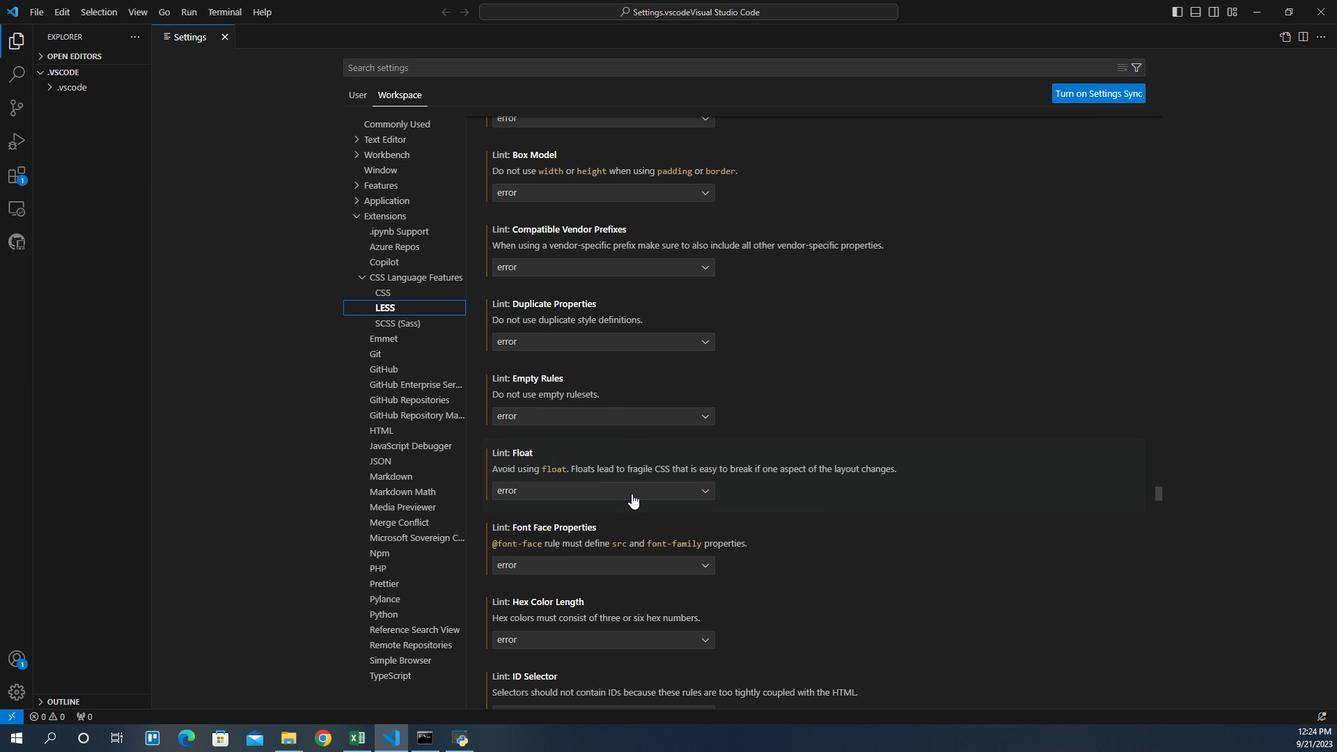 
Action: Mouse scrolled (639, 503) with delta (0, 0)
Screenshot: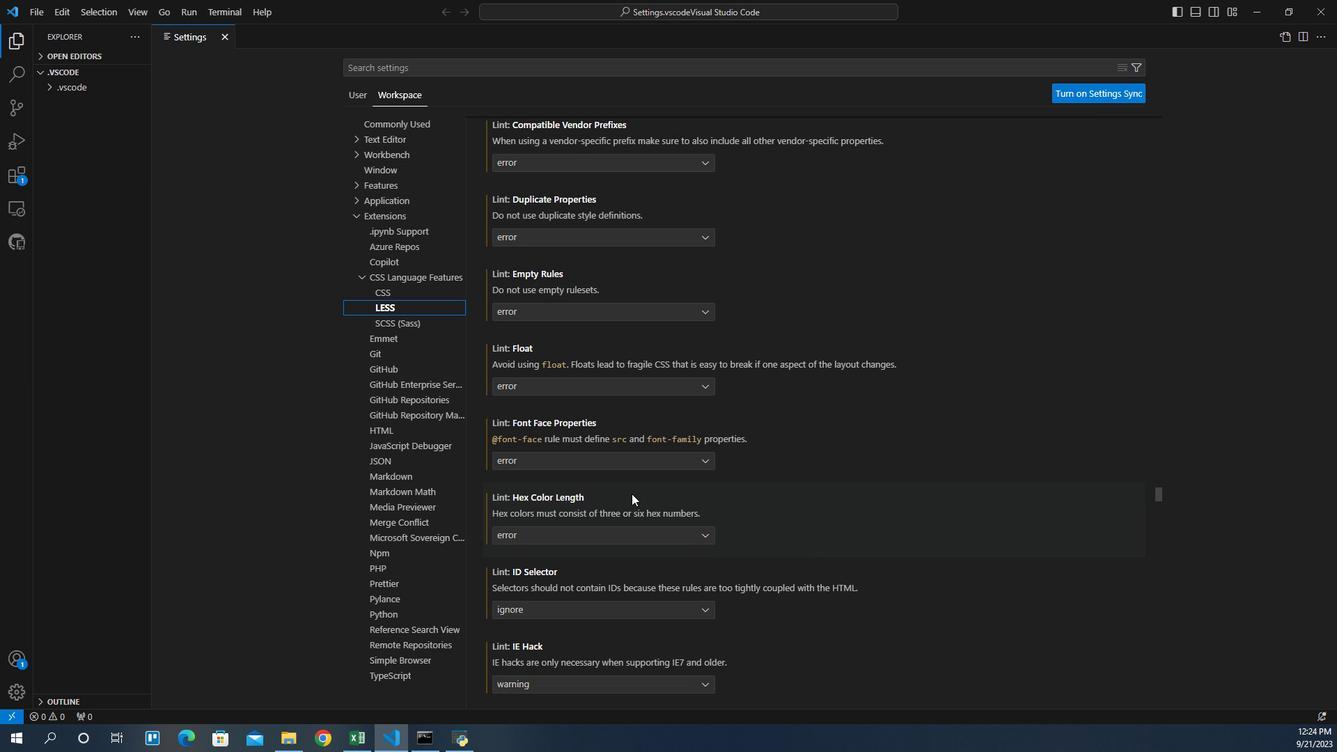 
Action: Mouse scrolled (639, 503) with delta (0, 0)
Screenshot: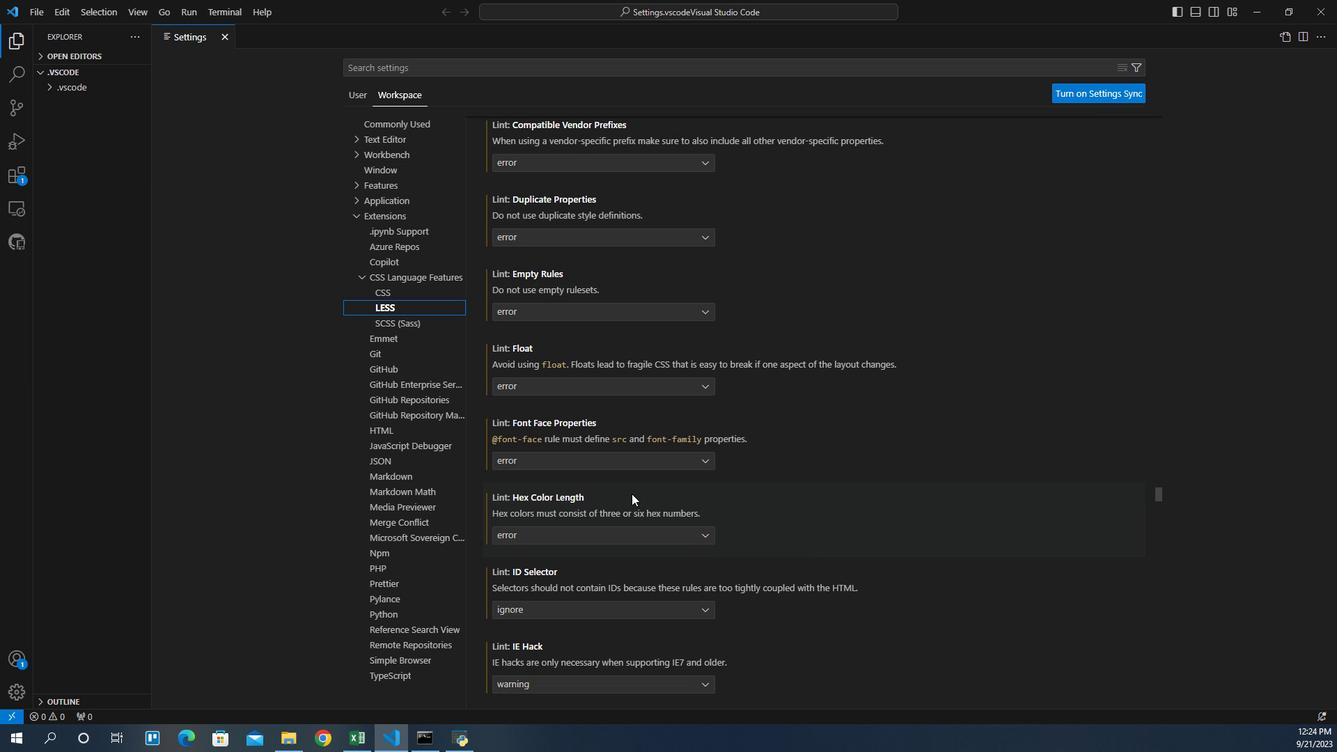 
Action: Mouse scrolled (639, 503) with delta (0, 0)
Screenshot: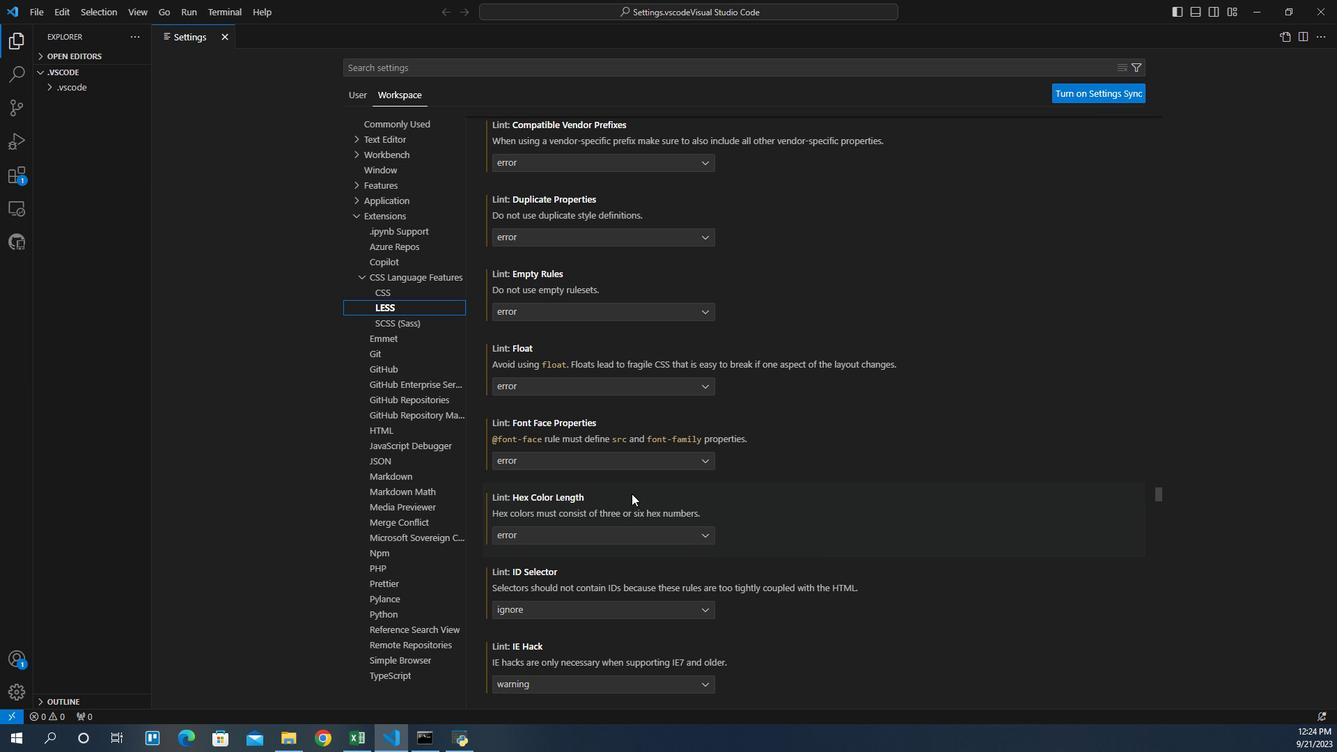 
Action: Mouse scrolled (639, 503) with delta (0, 0)
Screenshot: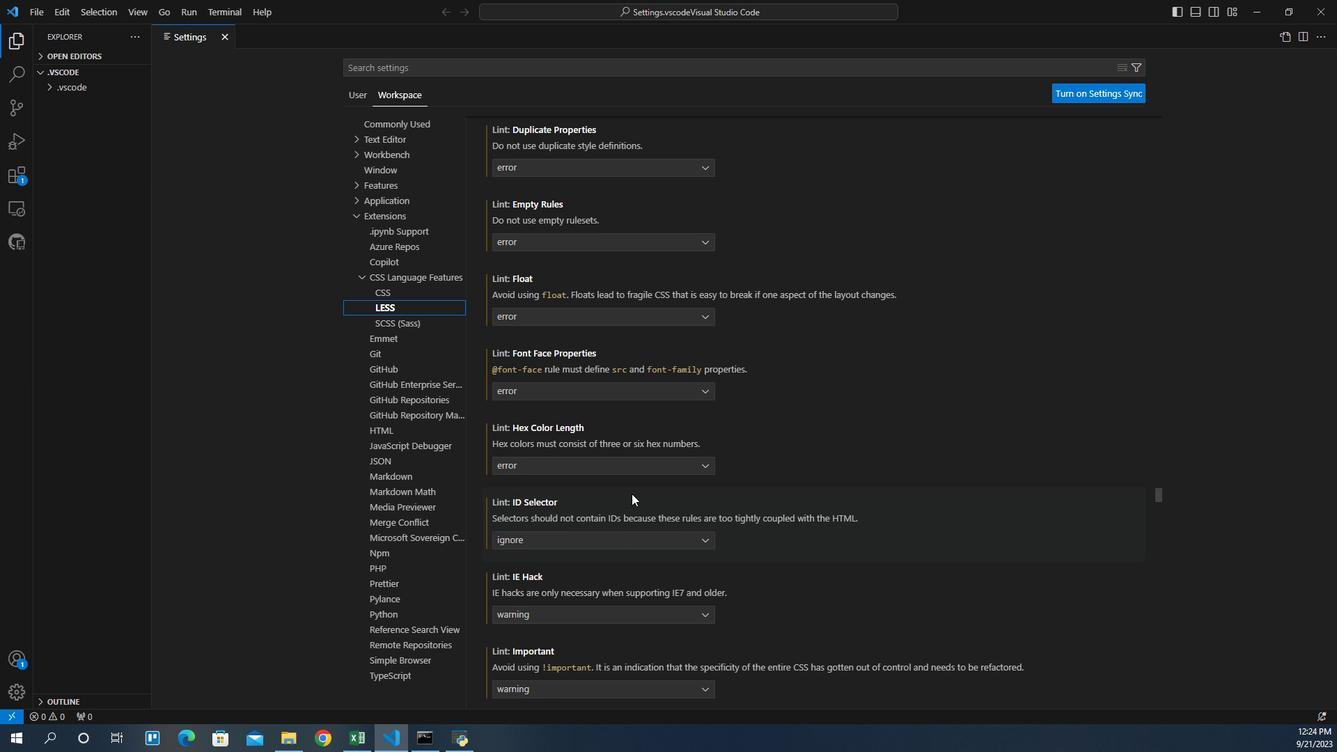 
Action: Mouse scrolled (639, 503) with delta (0, 0)
Screenshot: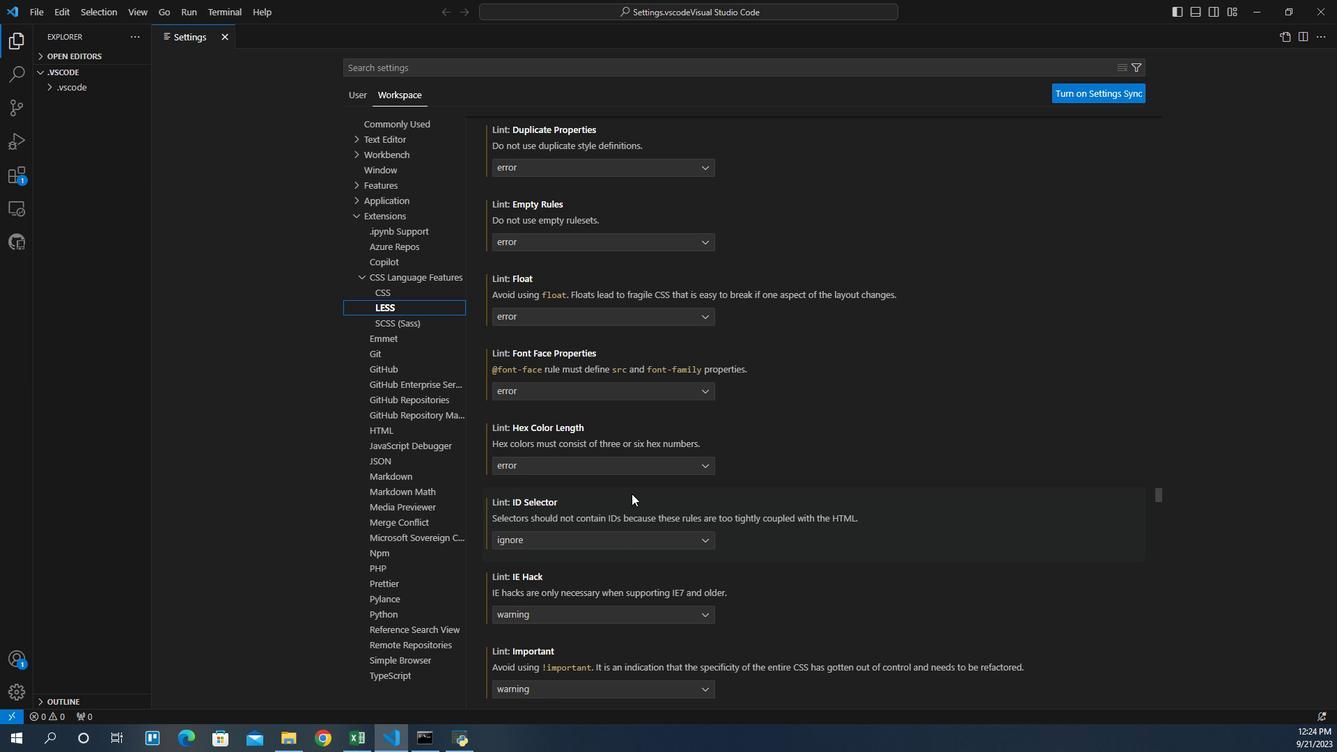 
Action: Mouse moved to (620, 547)
Screenshot: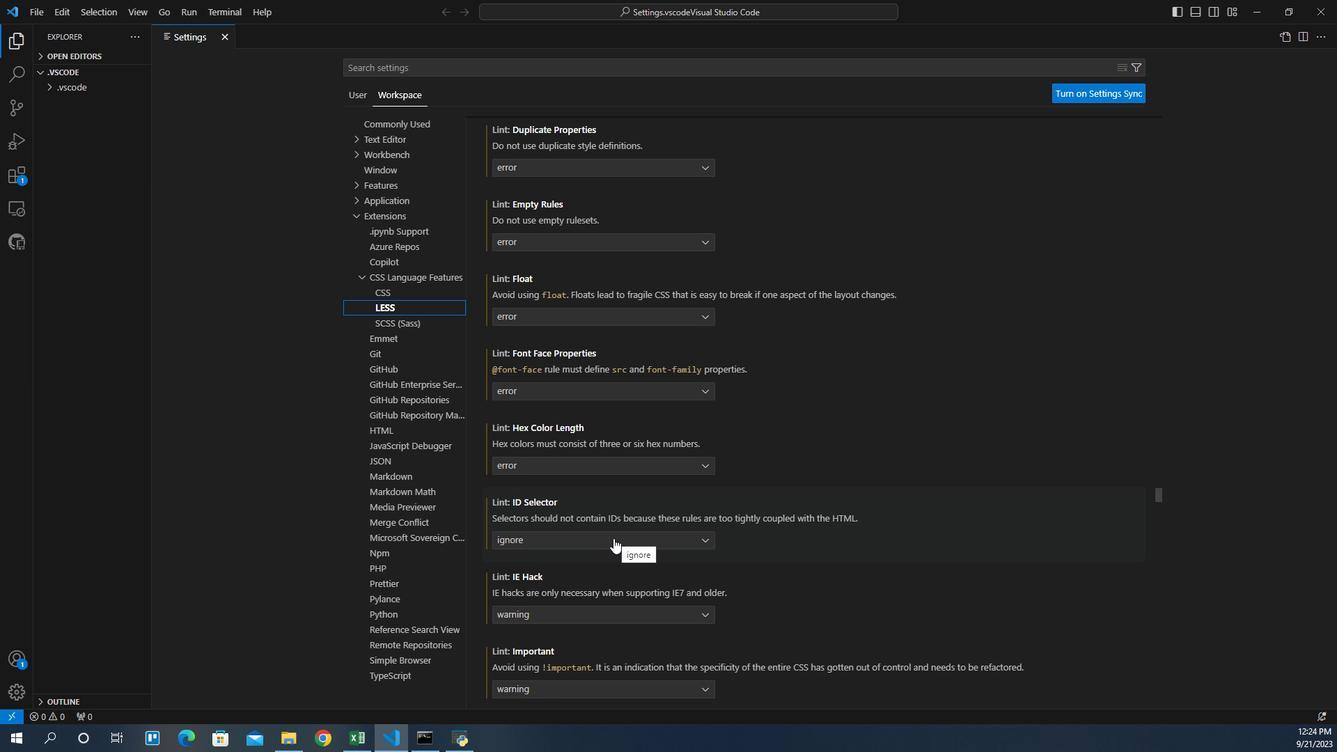 
Action: Mouse pressed left at (620, 547)
Screenshot: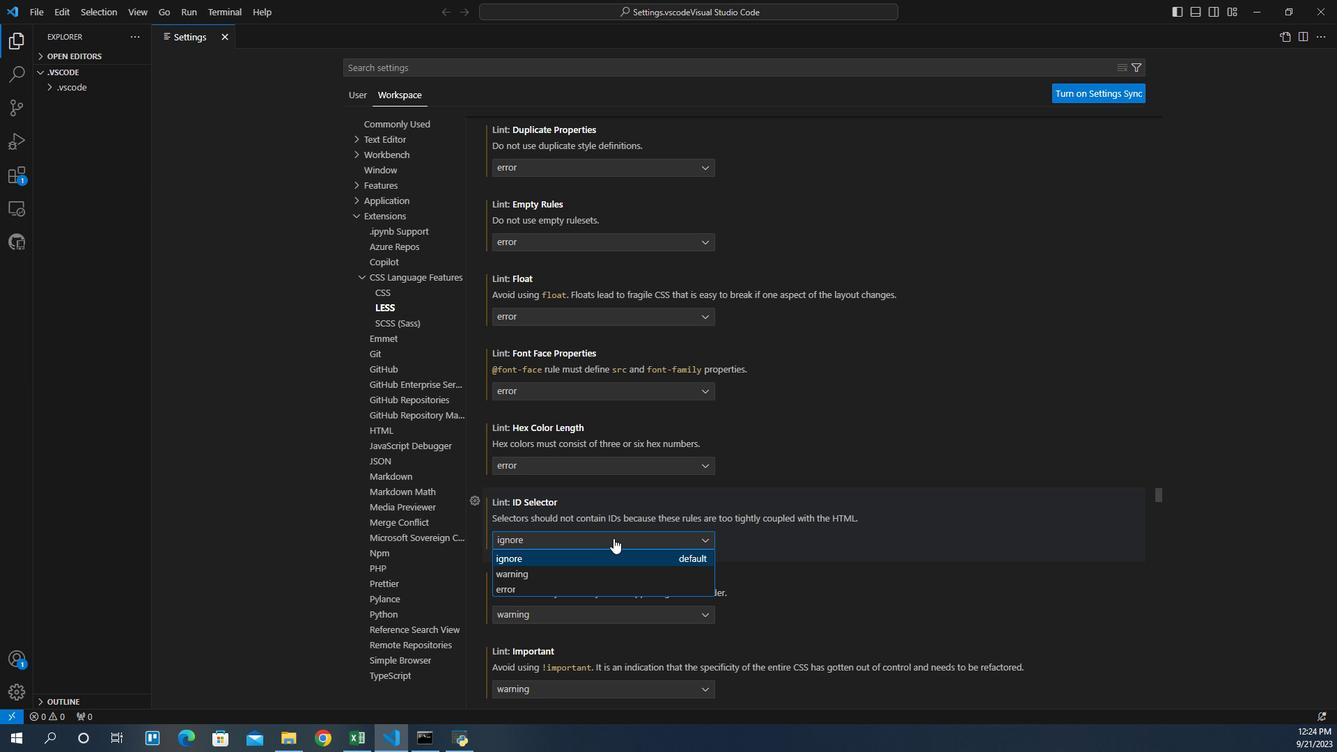 
Action: Mouse moved to (544, 579)
Screenshot: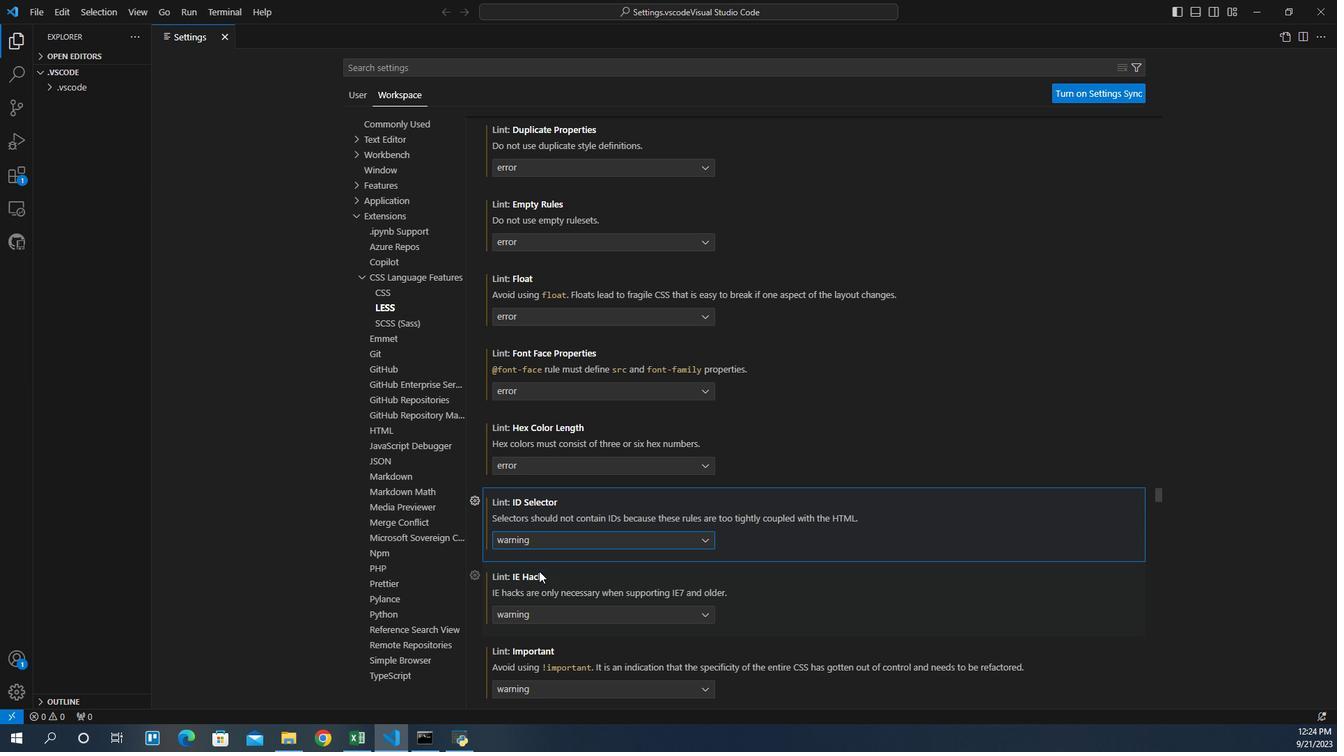 
Action: Mouse pressed left at (544, 579)
Screenshot: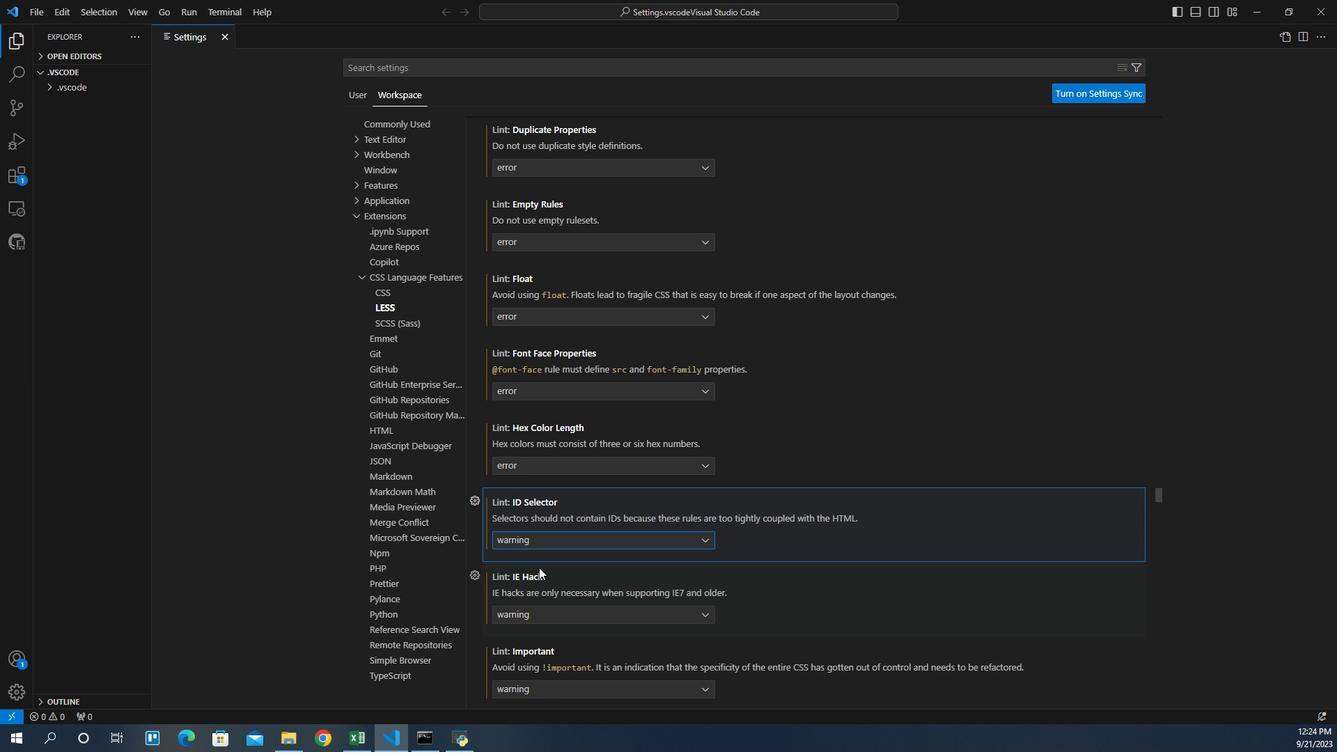 
Action: Mouse moved to (547, 560)
Screenshot: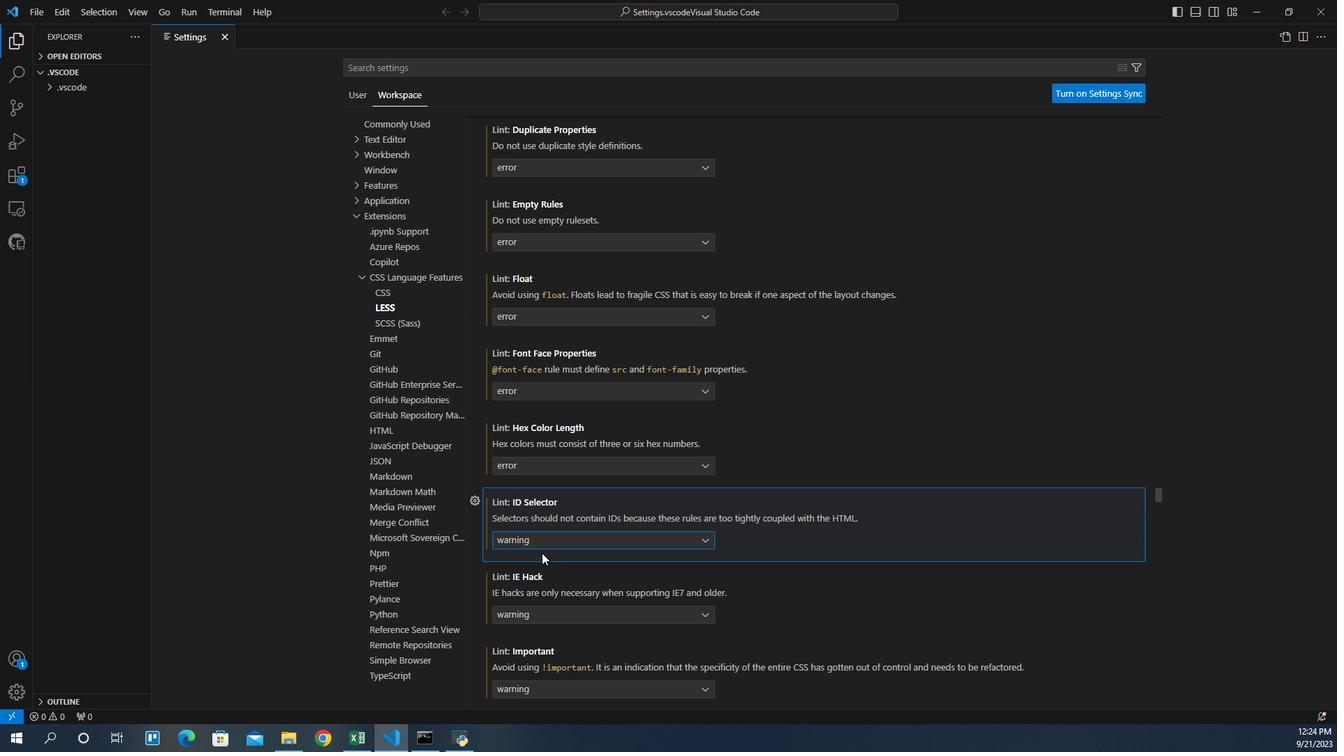 
